 Task: Find connections with filter location Kalmthout with filter topic #likewith filter profile language German with filter current company Lifestyle International Pvt Ltd with filter school DAYANANDA SAGAR ACADEMY OF TECHNOLOGY AND MANAGEMENT, BANGALORE with filter industry Wholesale Recyclable Materials with filter service category Information Security with filter keywords title Hospital Volunteer
Action: Mouse moved to (609, 109)
Screenshot: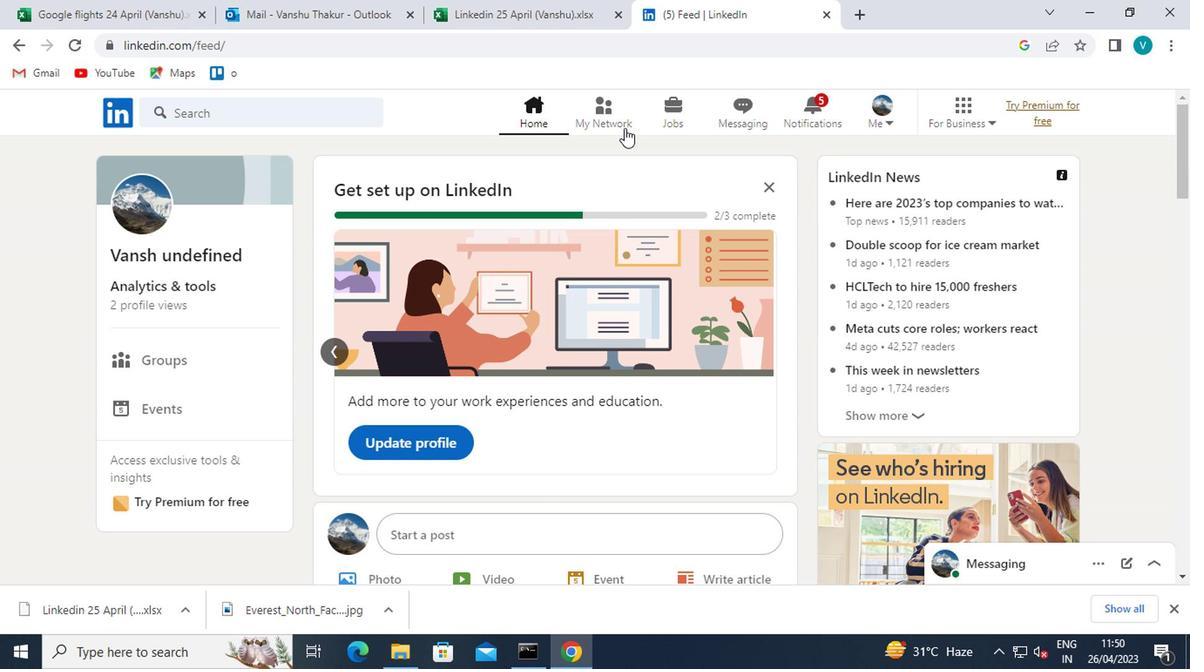 
Action: Mouse pressed left at (609, 109)
Screenshot: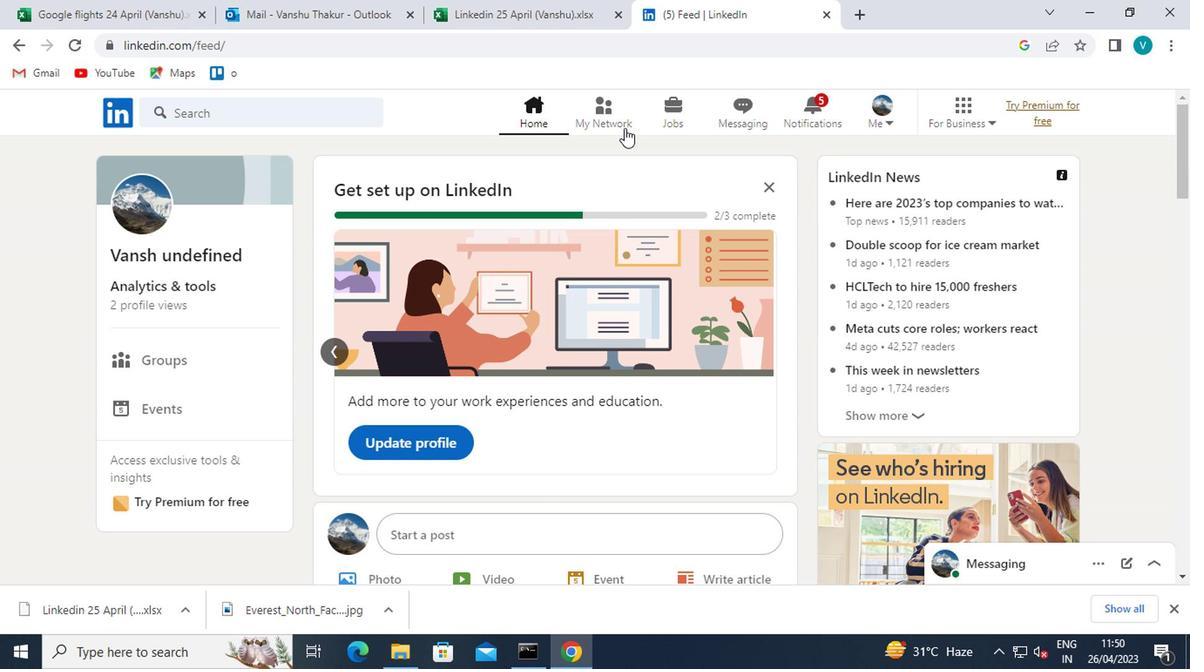 
Action: Mouse moved to (189, 202)
Screenshot: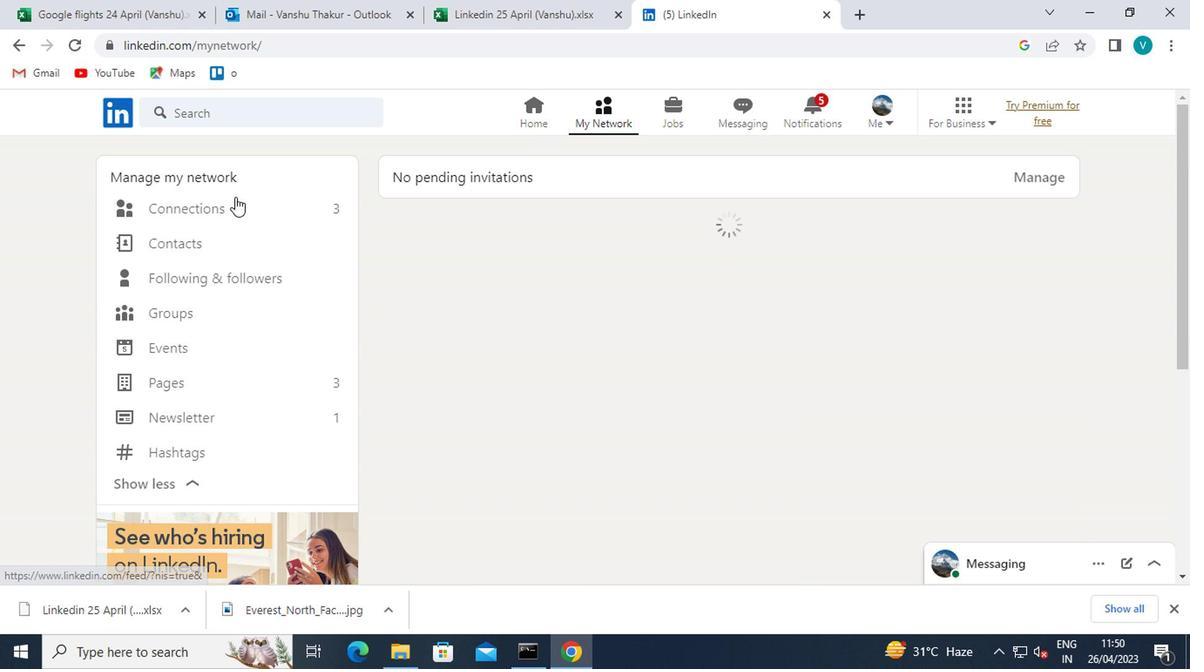 
Action: Mouse pressed left at (189, 202)
Screenshot: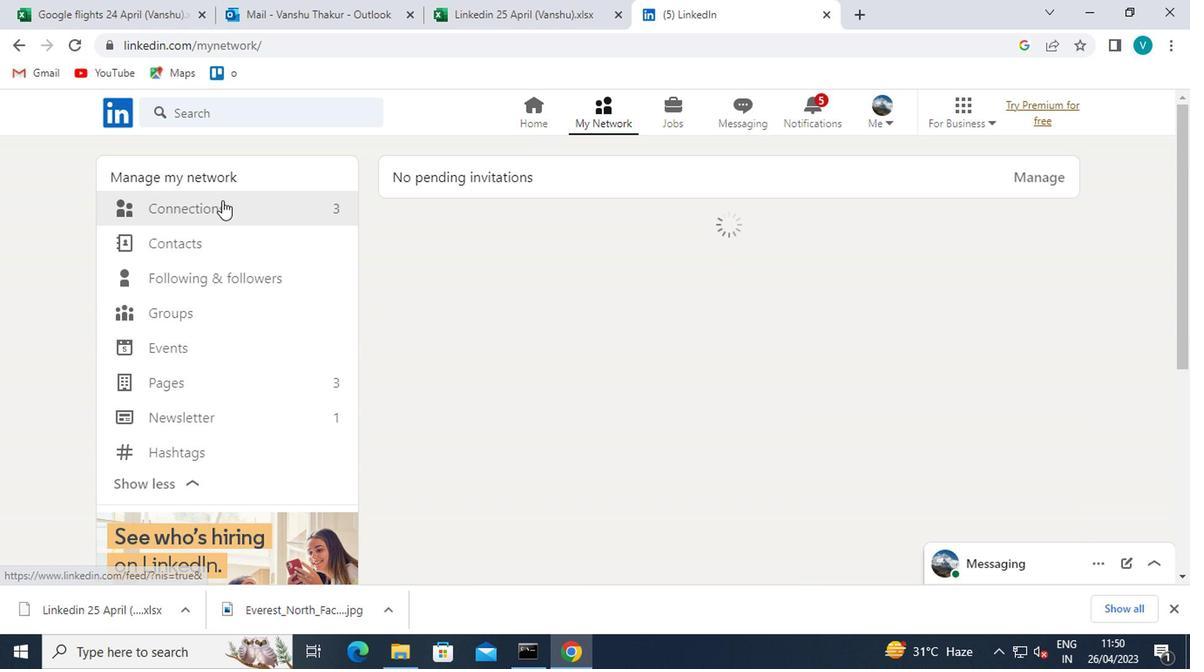 
Action: Mouse moved to (702, 200)
Screenshot: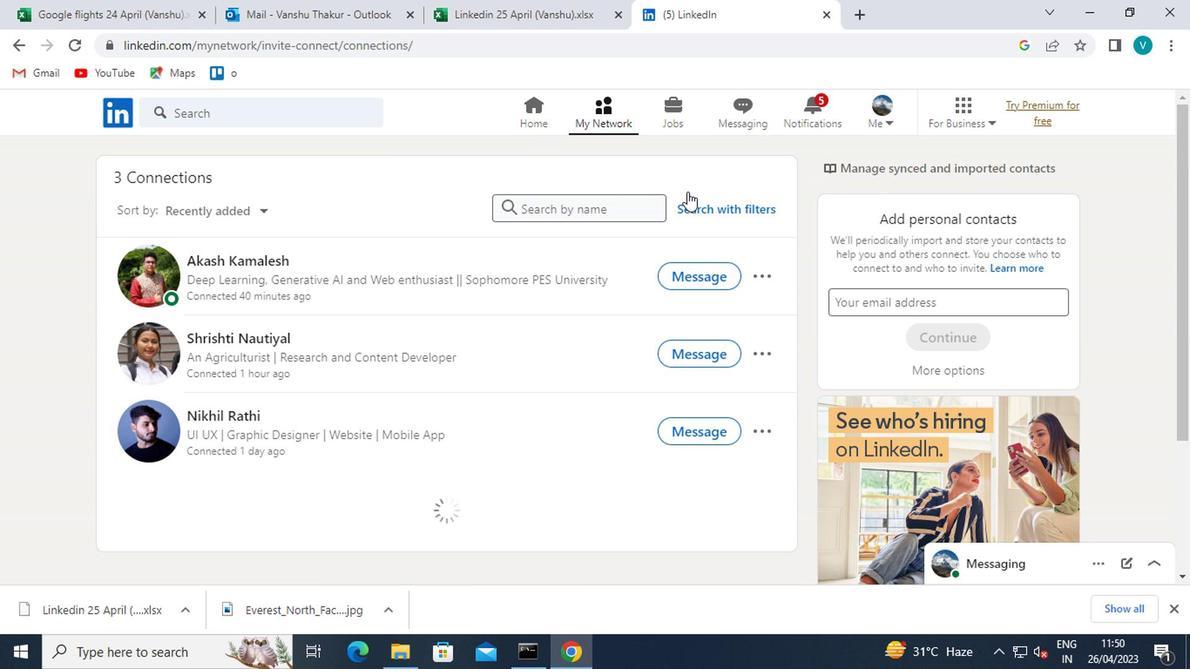 
Action: Mouse pressed left at (702, 200)
Screenshot: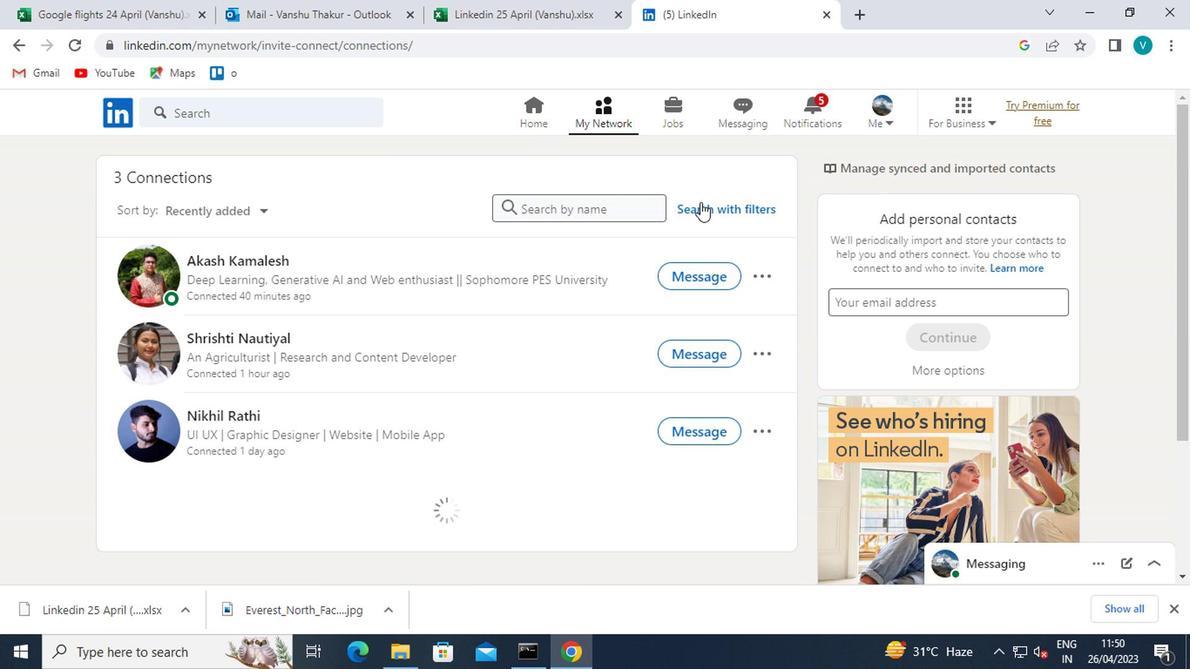 
Action: Mouse moved to (585, 158)
Screenshot: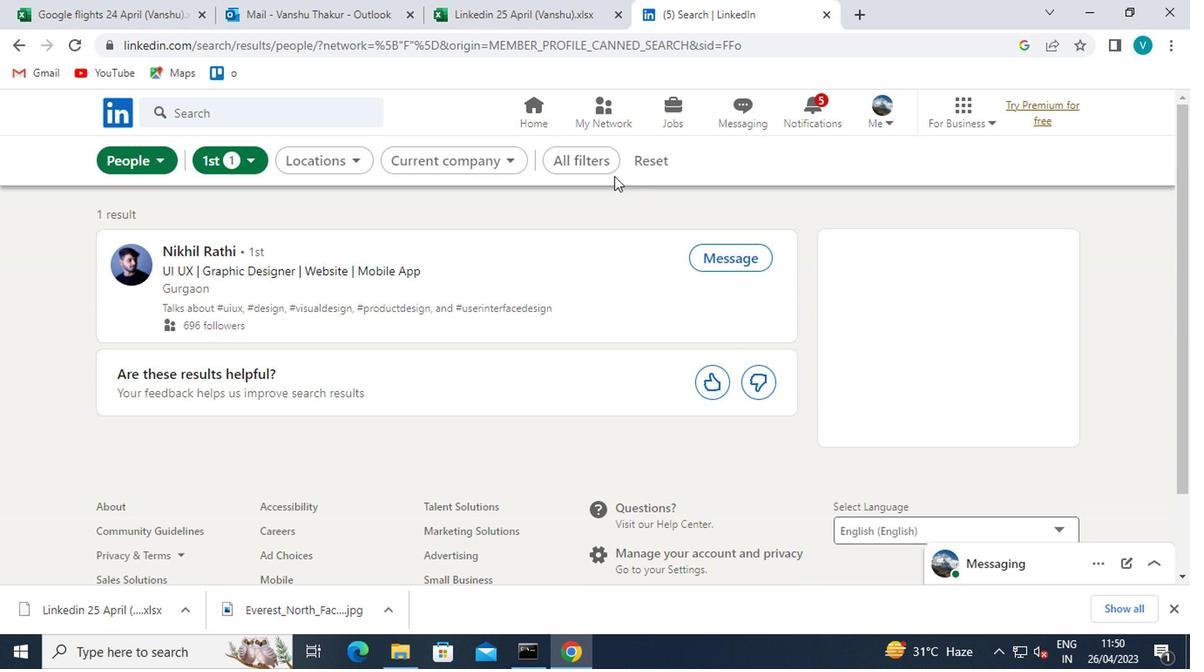 
Action: Mouse pressed left at (585, 158)
Screenshot: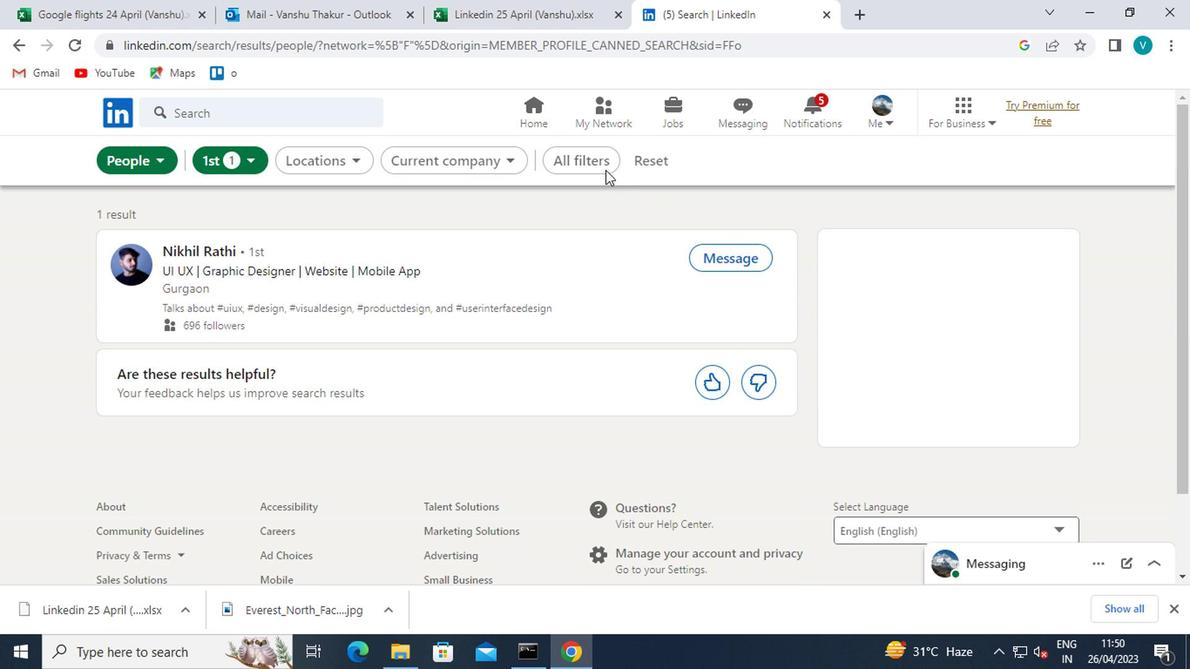 
Action: Mouse moved to (773, 245)
Screenshot: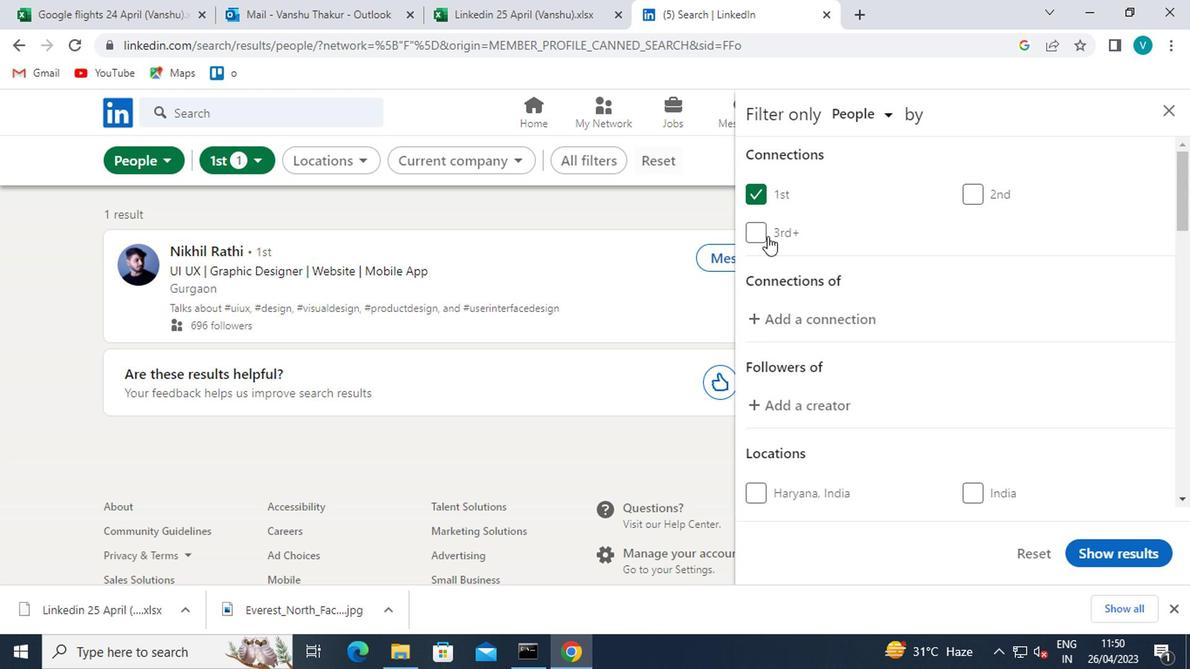 
Action: Mouse scrolled (773, 244) with delta (0, 0)
Screenshot: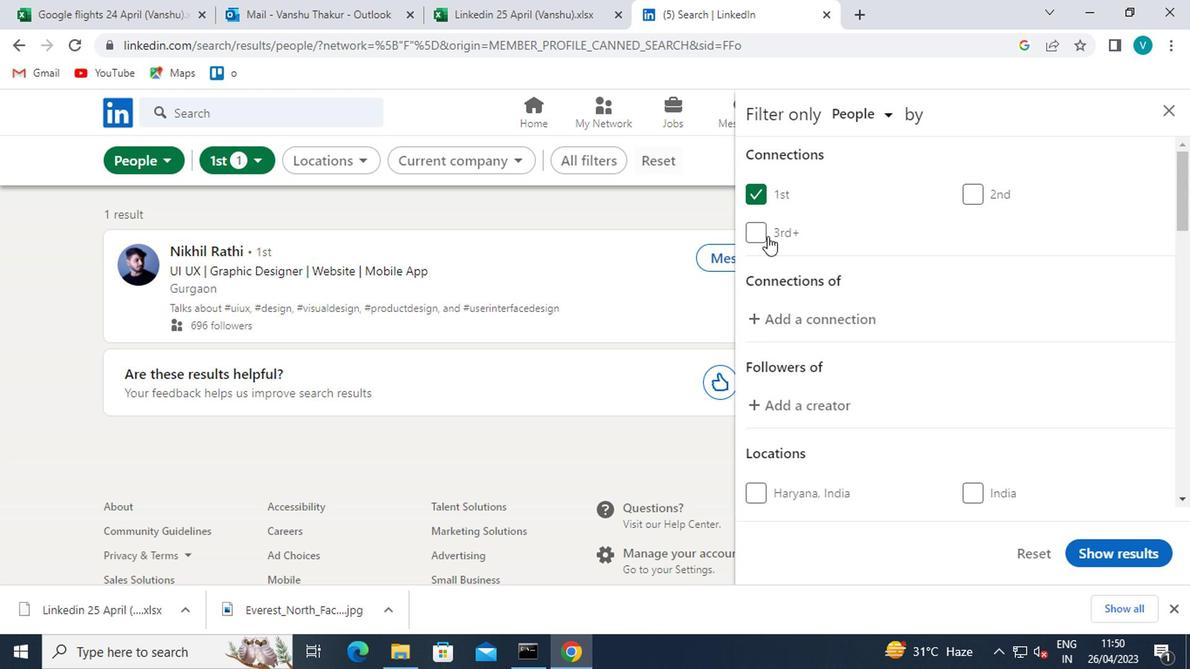 
Action: Mouse moved to (774, 247)
Screenshot: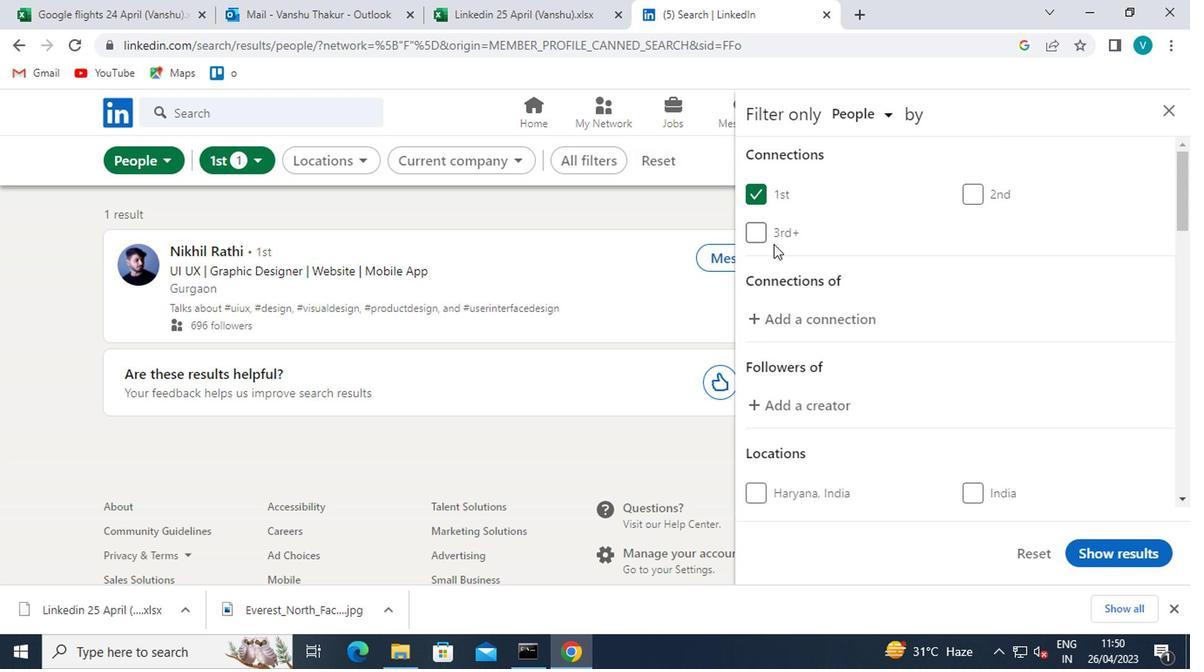 
Action: Mouse scrolled (774, 246) with delta (0, 0)
Screenshot: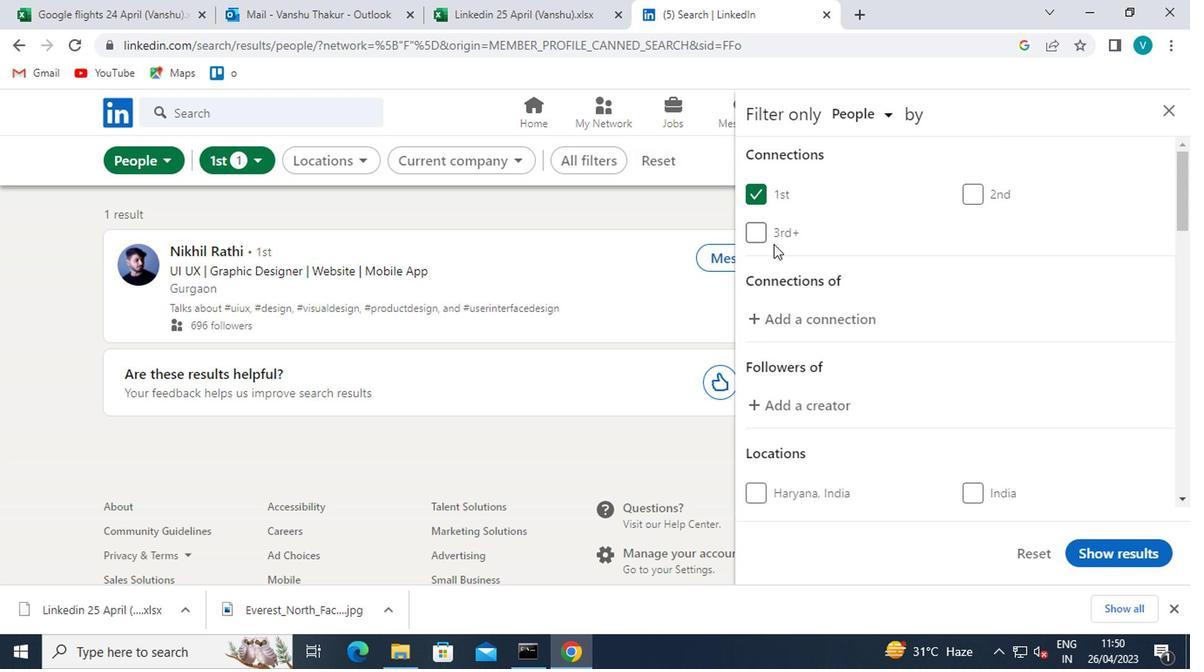 
Action: Mouse moved to (775, 247)
Screenshot: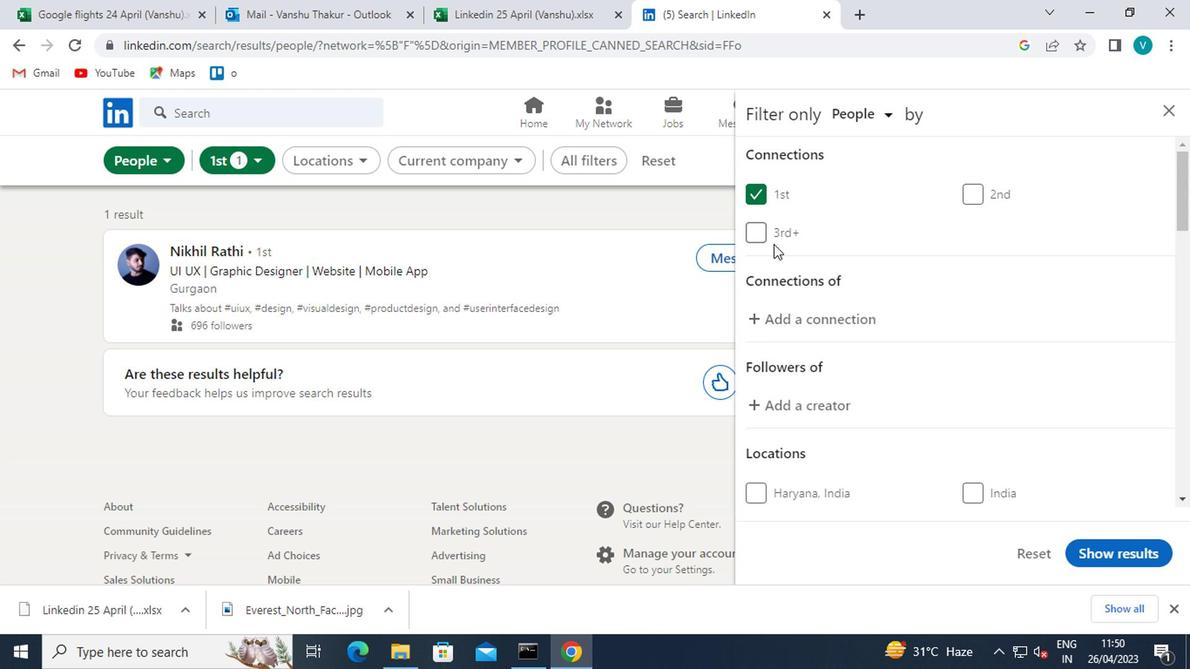 
Action: Mouse scrolled (775, 246) with delta (0, 0)
Screenshot: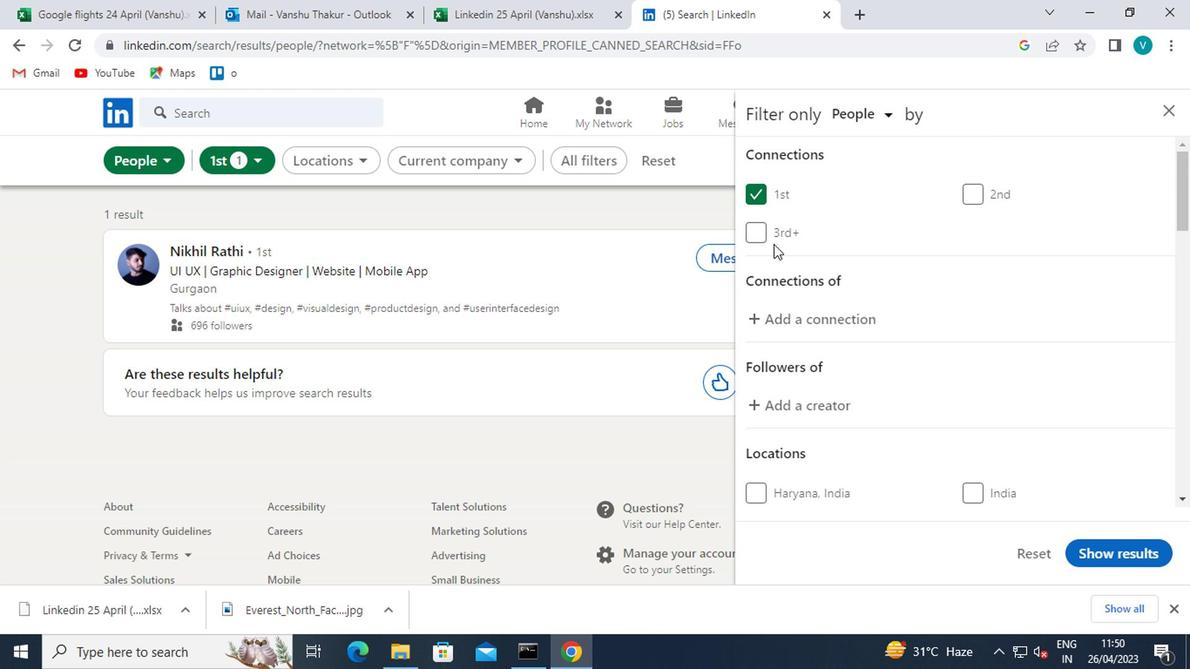 
Action: Mouse moved to (808, 305)
Screenshot: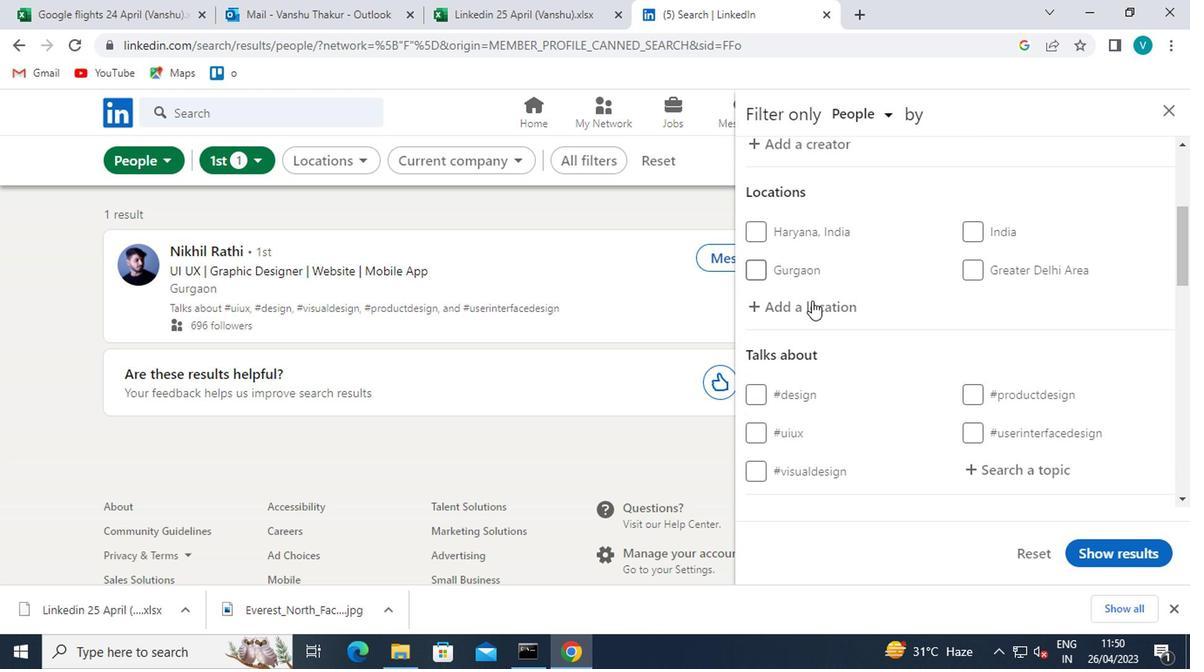 
Action: Mouse pressed left at (808, 305)
Screenshot: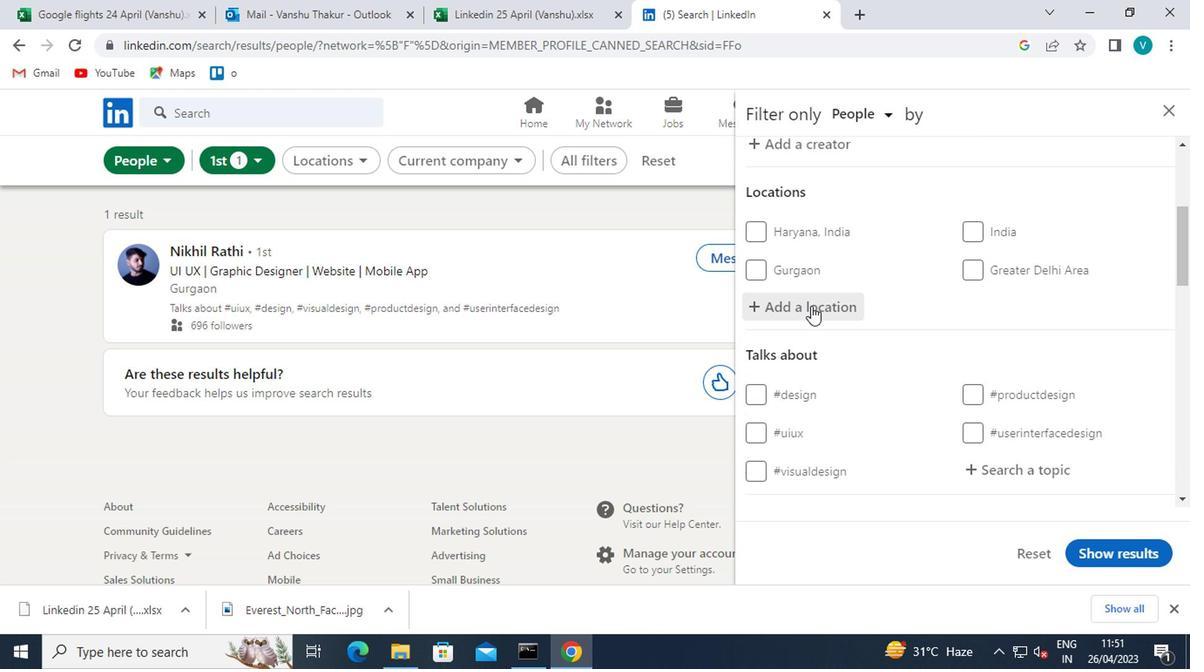 
Action: Key pressed <Key.shift>KALMTHOUT
Screenshot: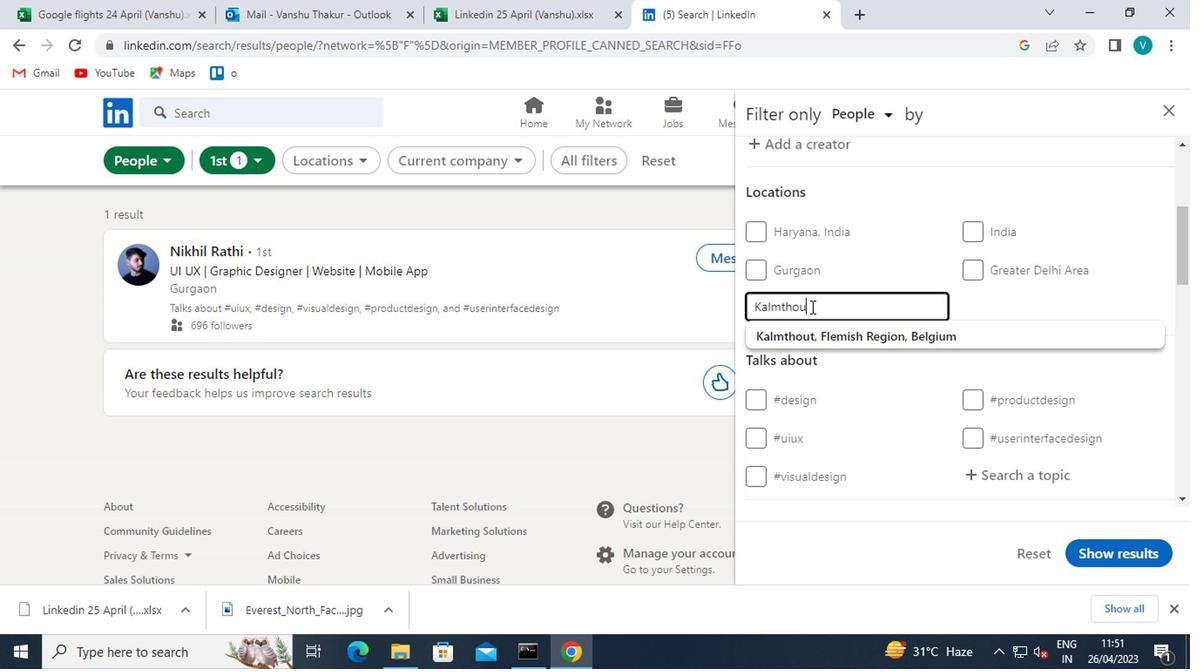 
Action: Mouse moved to (818, 329)
Screenshot: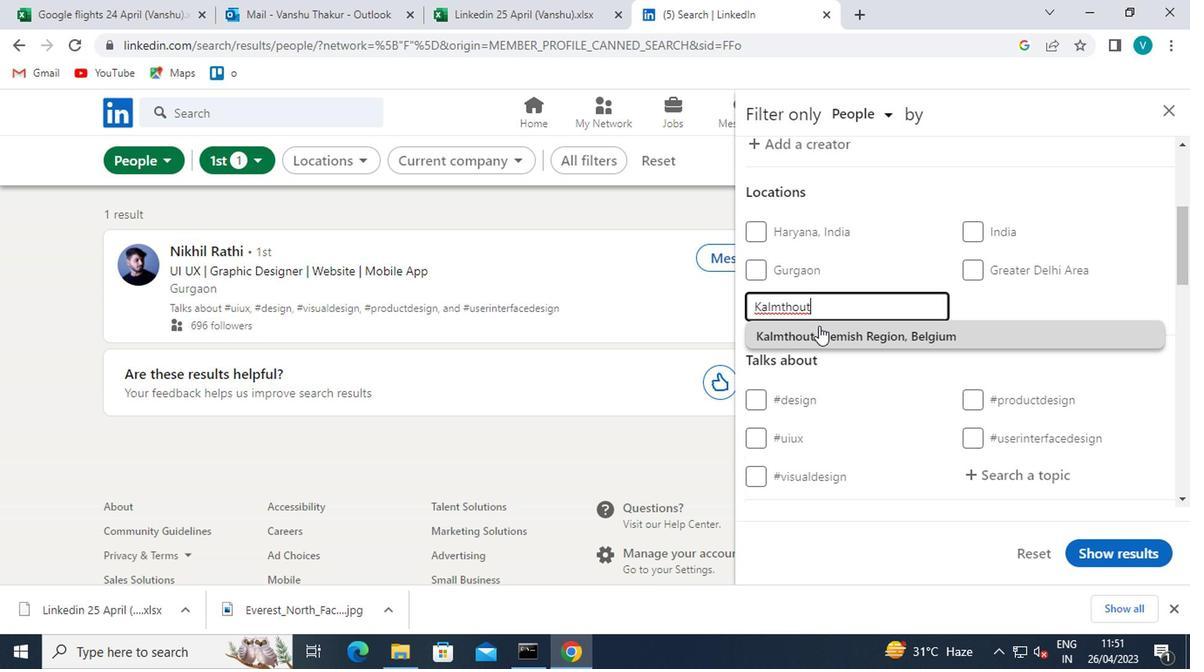 
Action: Mouse pressed left at (818, 329)
Screenshot: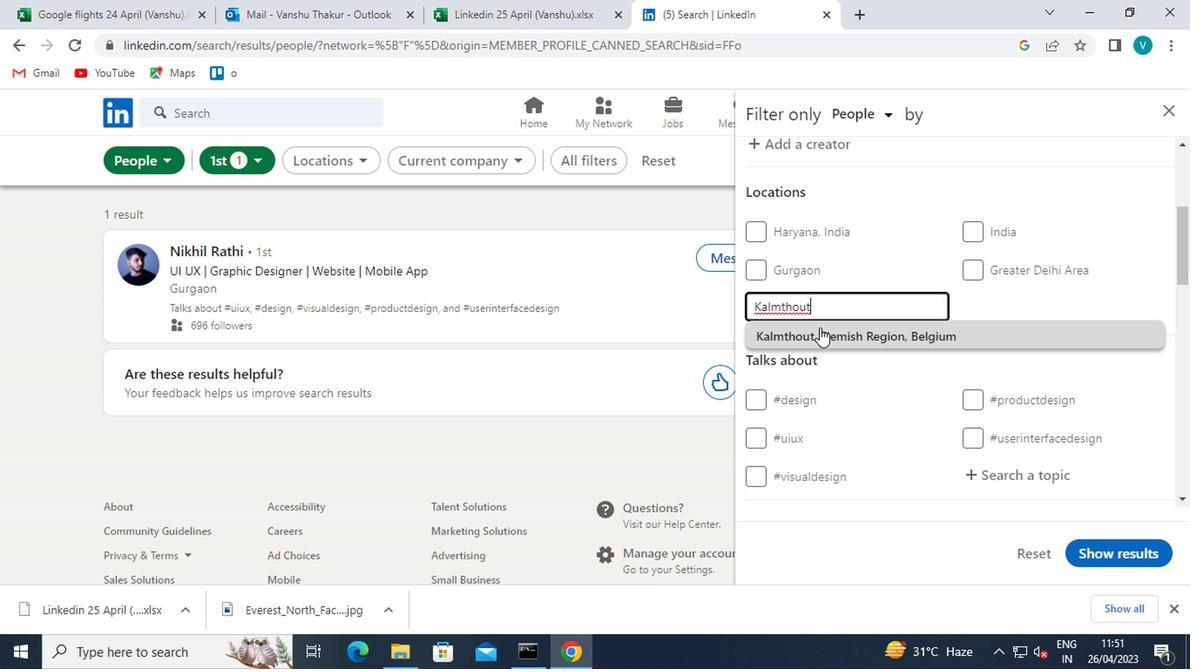 
Action: Mouse moved to (870, 347)
Screenshot: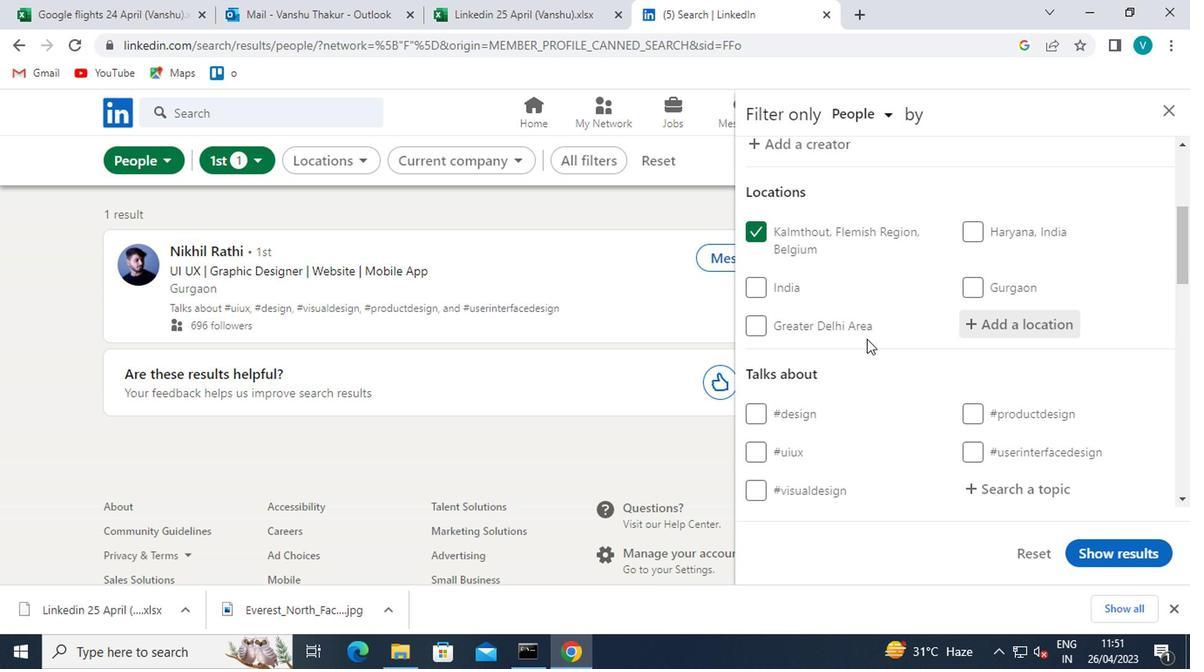 
Action: Mouse scrolled (870, 346) with delta (0, -1)
Screenshot: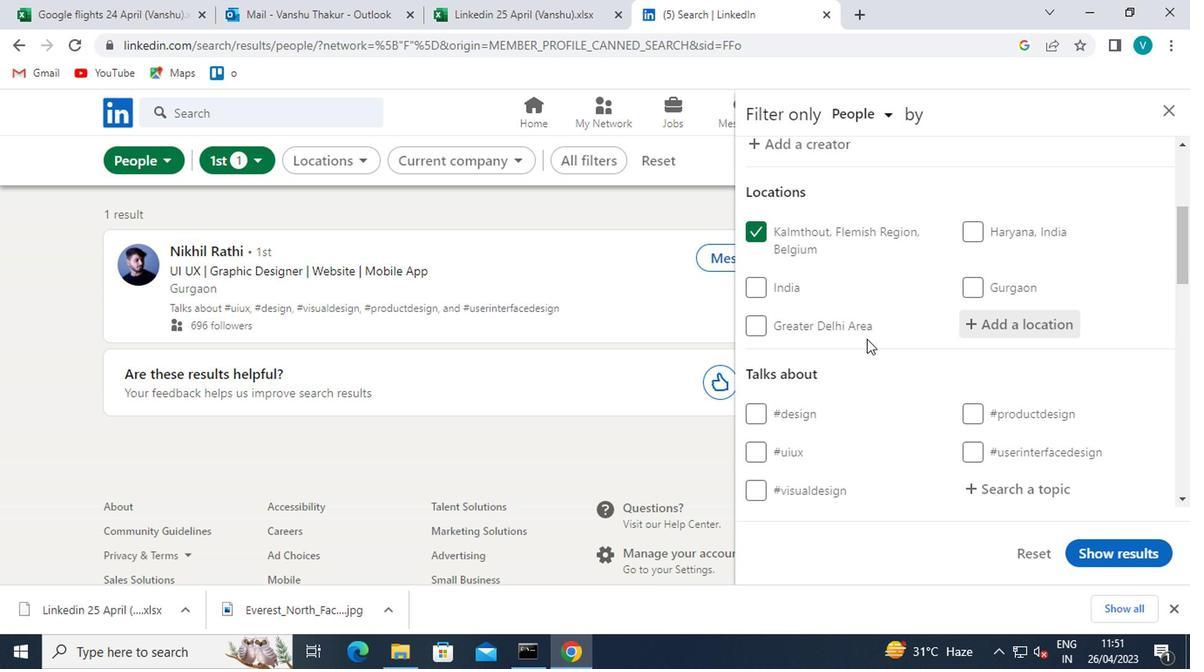 
Action: Mouse moved to (976, 392)
Screenshot: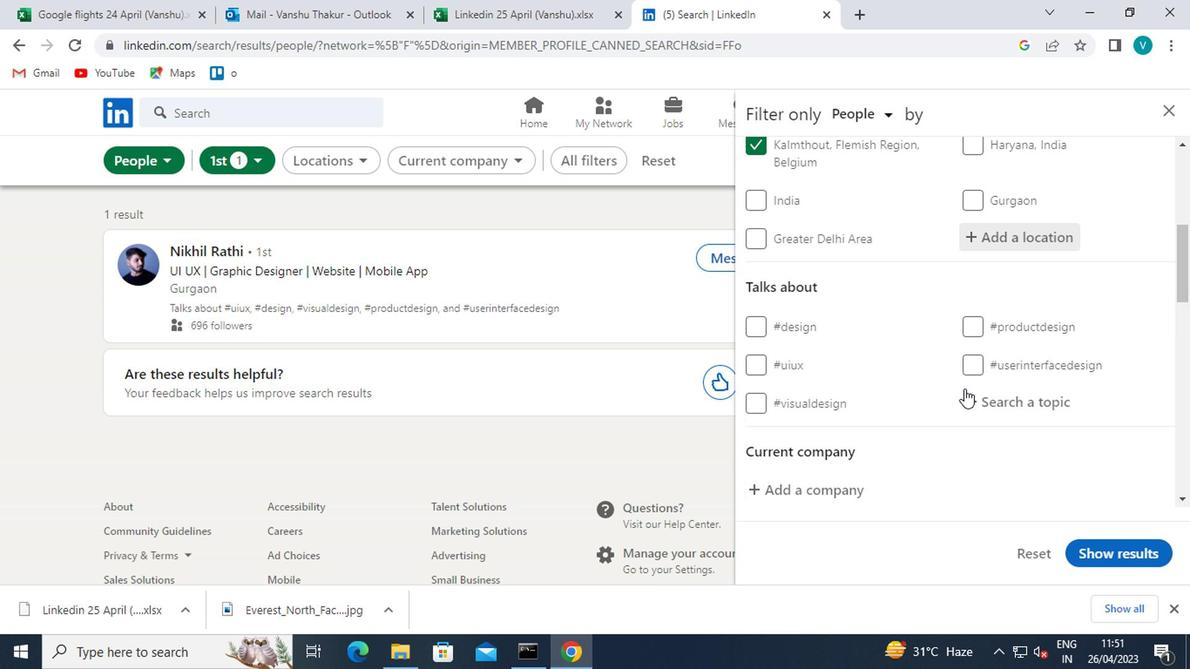 
Action: Mouse pressed left at (976, 392)
Screenshot: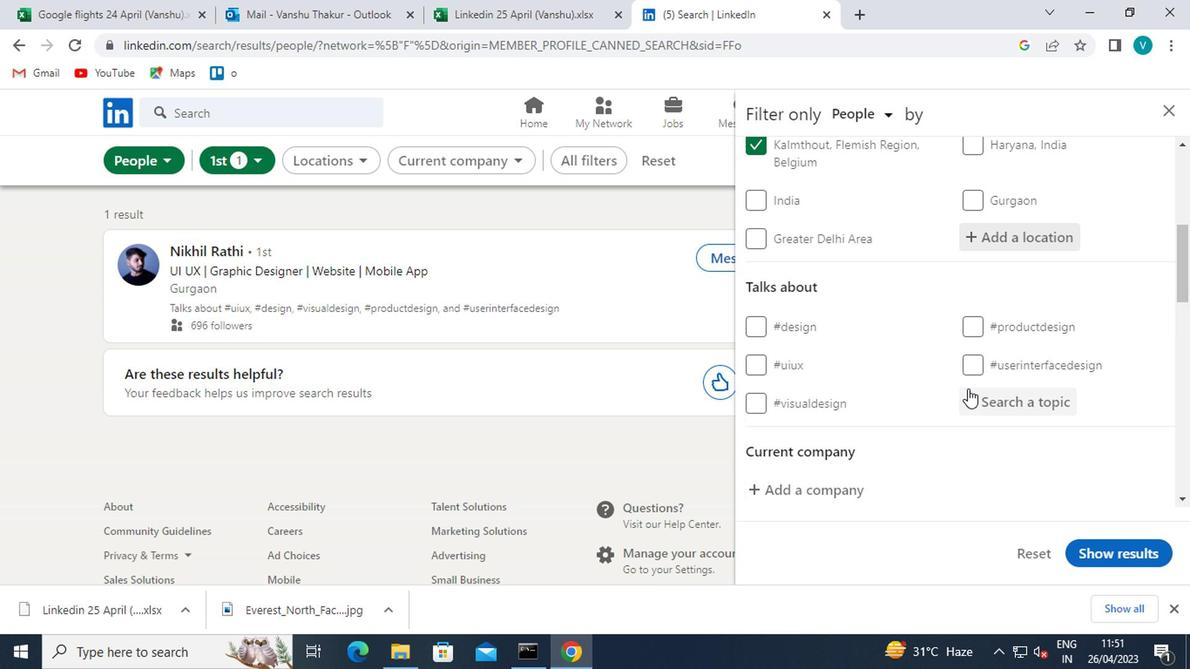 
Action: Mouse moved to (901, 340)
Screenshot: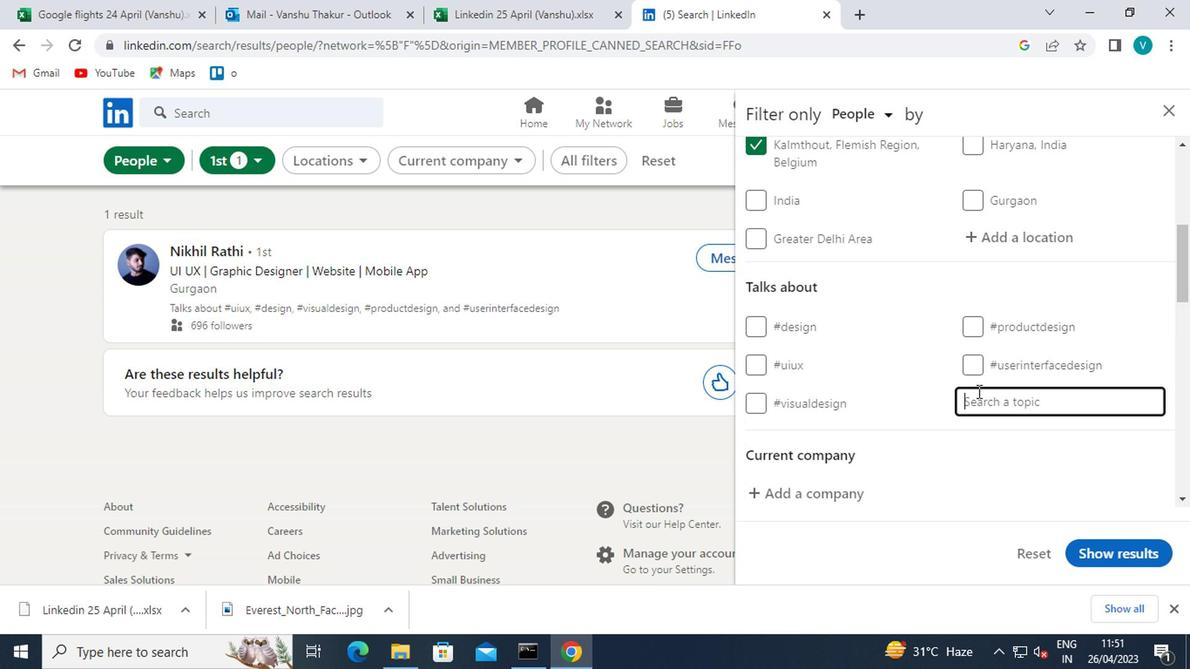 
Action: Key pressed <Key.shift>#LIKE
Screenshot: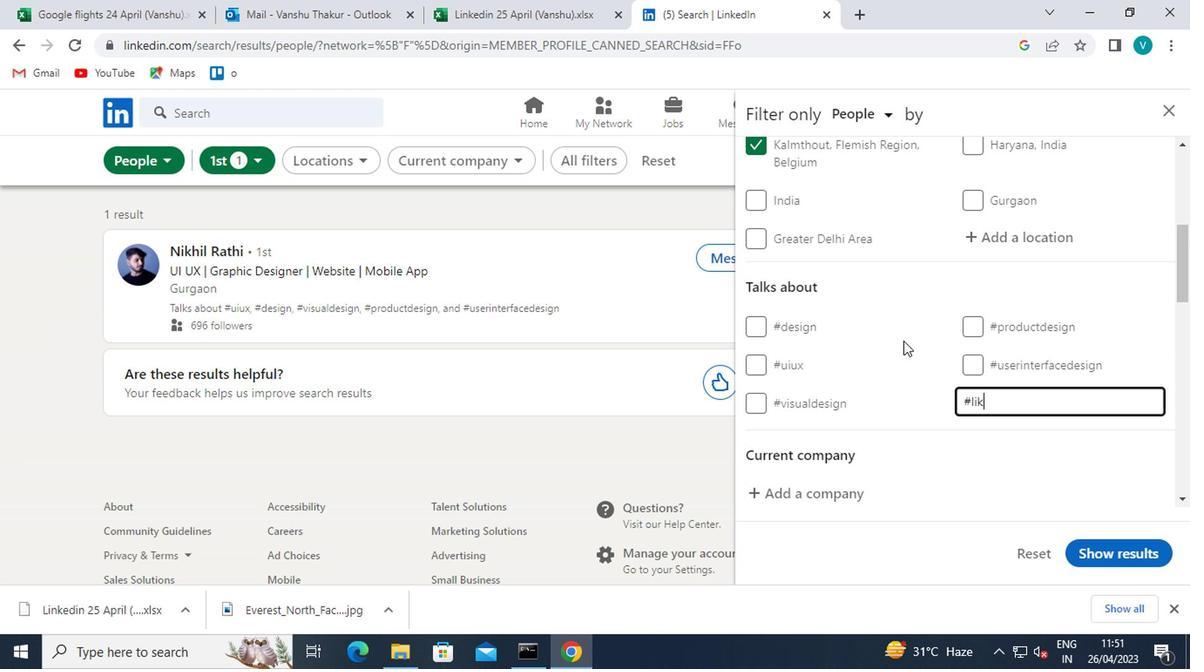 
Action: Mouse moved to (961, 452)
Screenshot: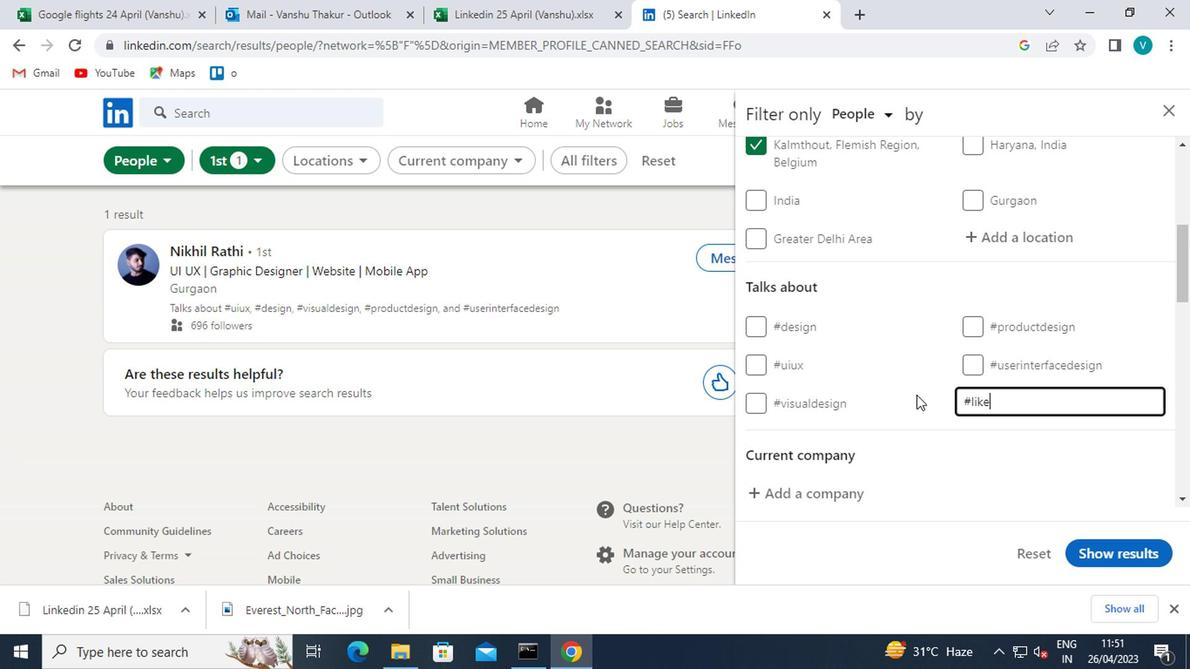 
Action: Mouse pressed left at (961, 452)
Screenshot: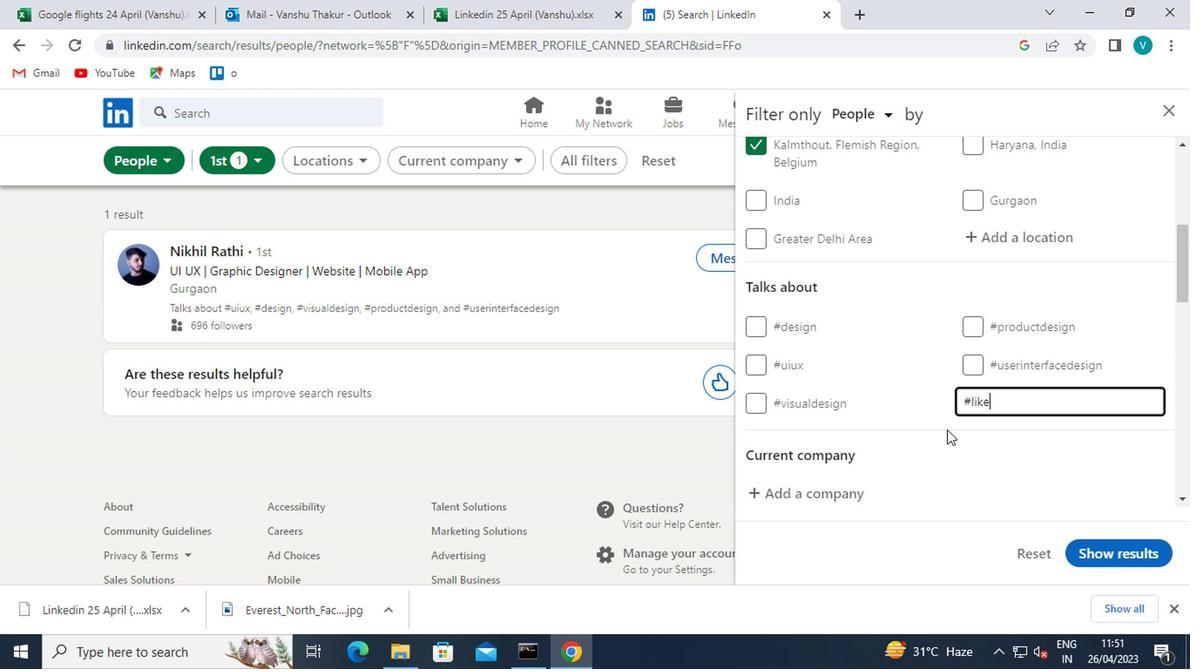
Action: Mouse scrolled (961, 451) with delta (0, -1)
Screenshot: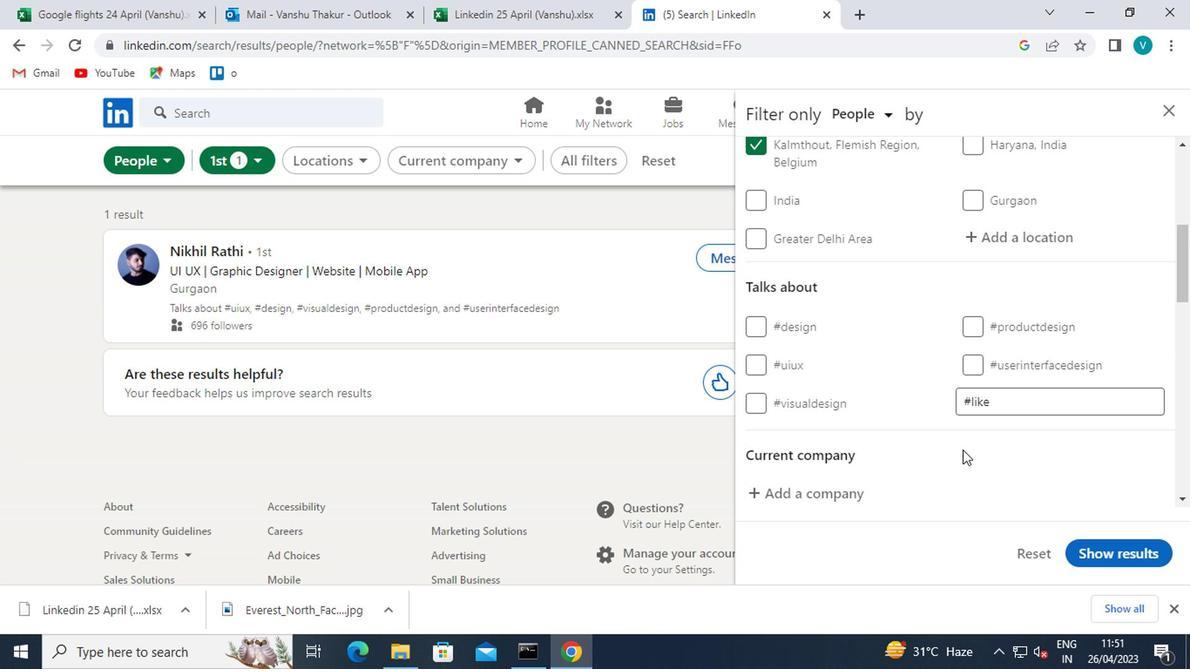 
Action: Mouse scrolled (961, 451) with delta (0, -1)
Screenshot: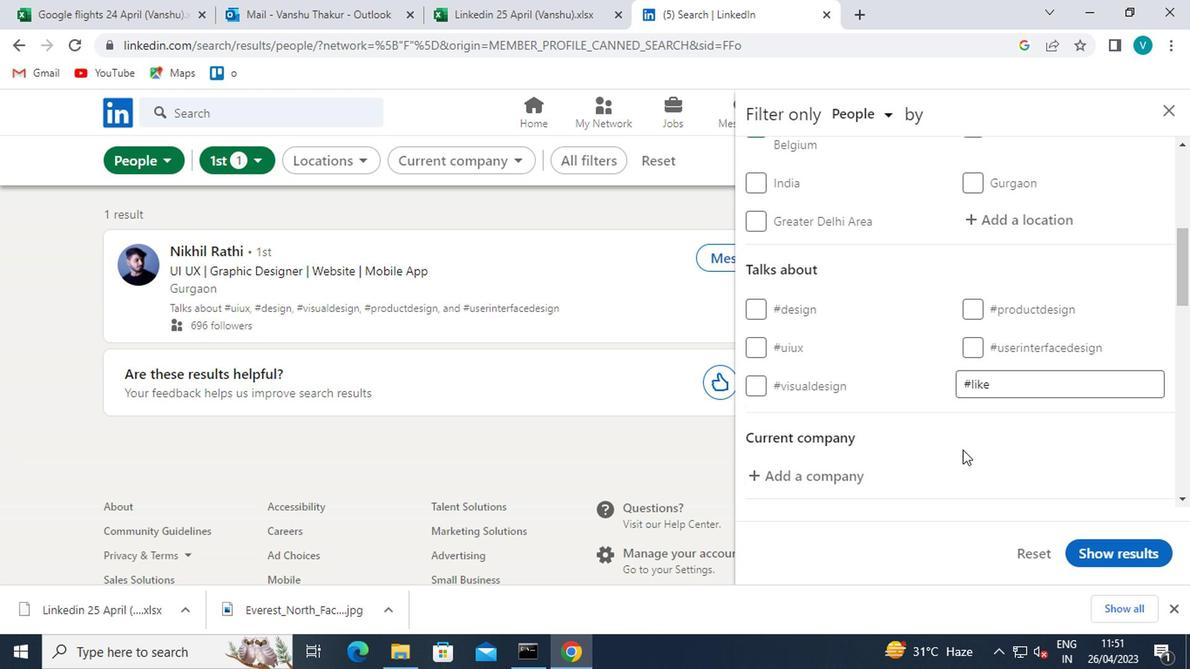 
Action: Mouse moved to (834, 317)
Screenshot: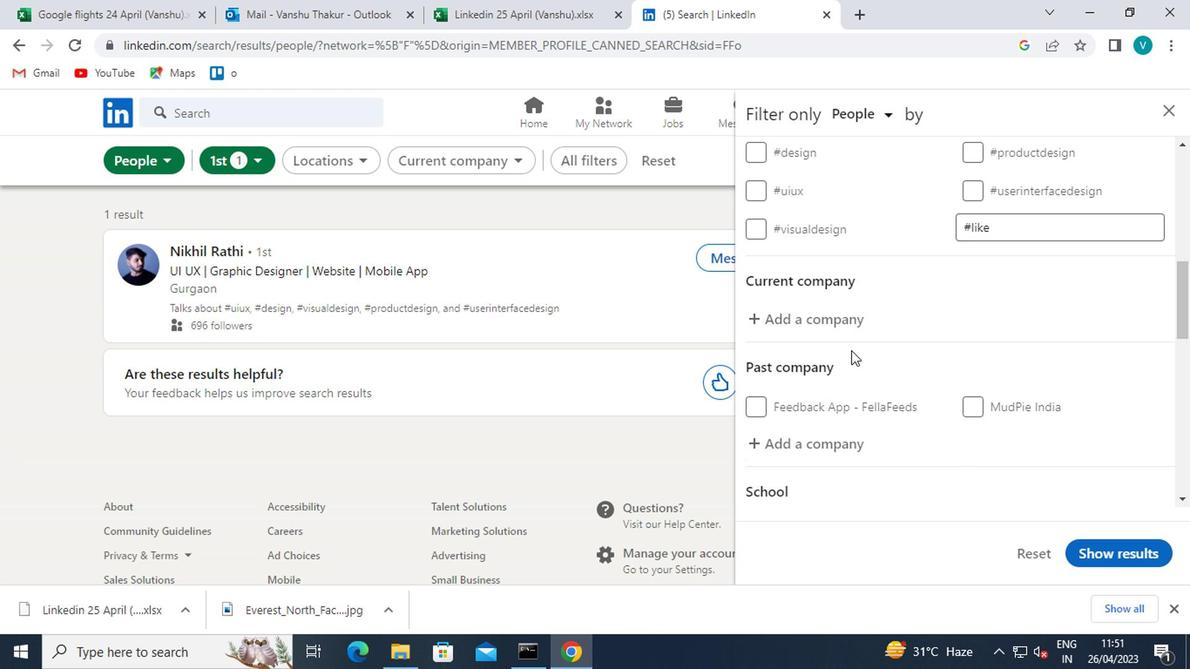 
Action: Mouse pressed left at (834, 317)
Screenshot: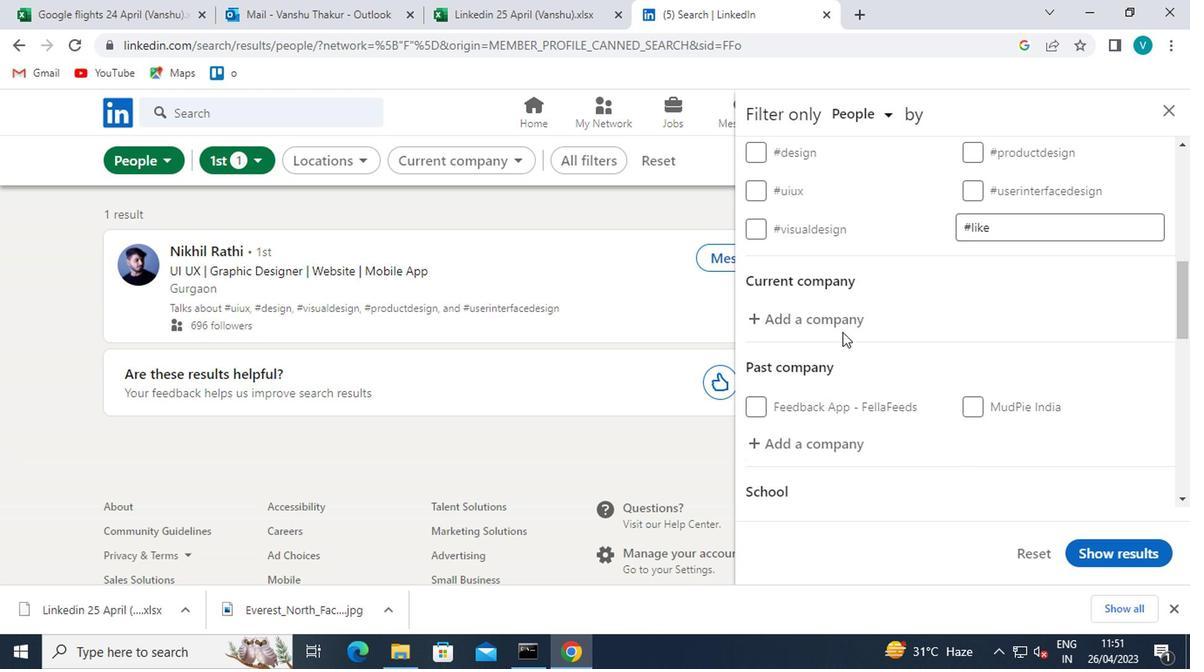 
Action: Key pressed <Key.shift>LIFESTYLE
Screenshot: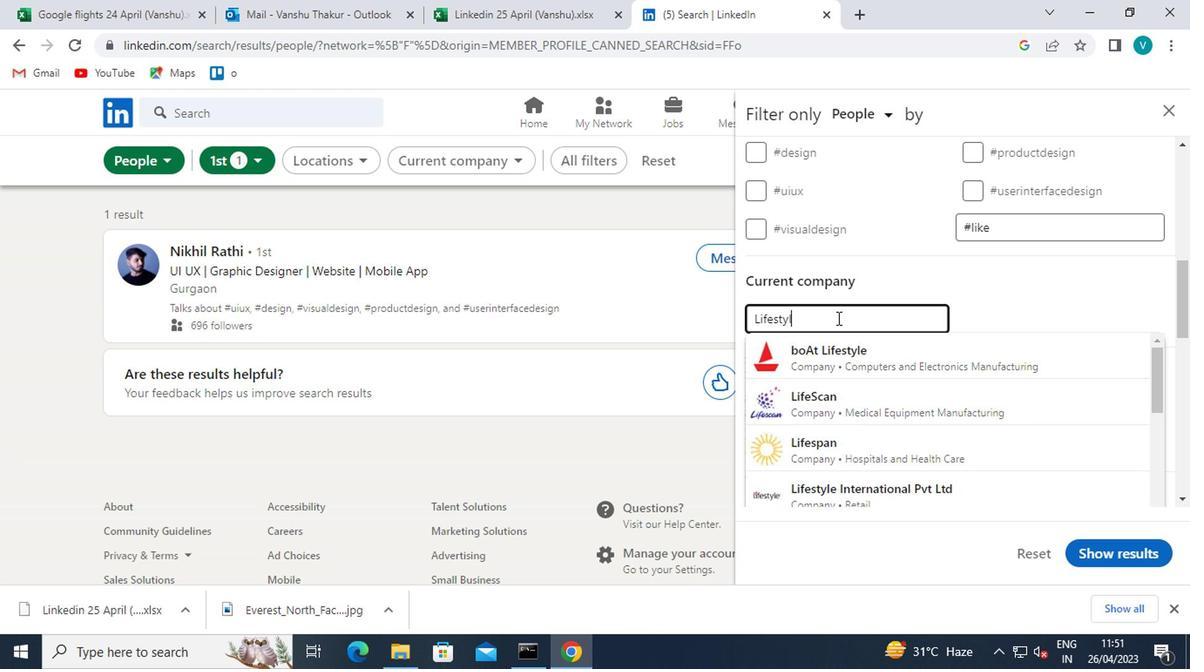 
Action: Mouse moved to (868, 394)
Screenshot: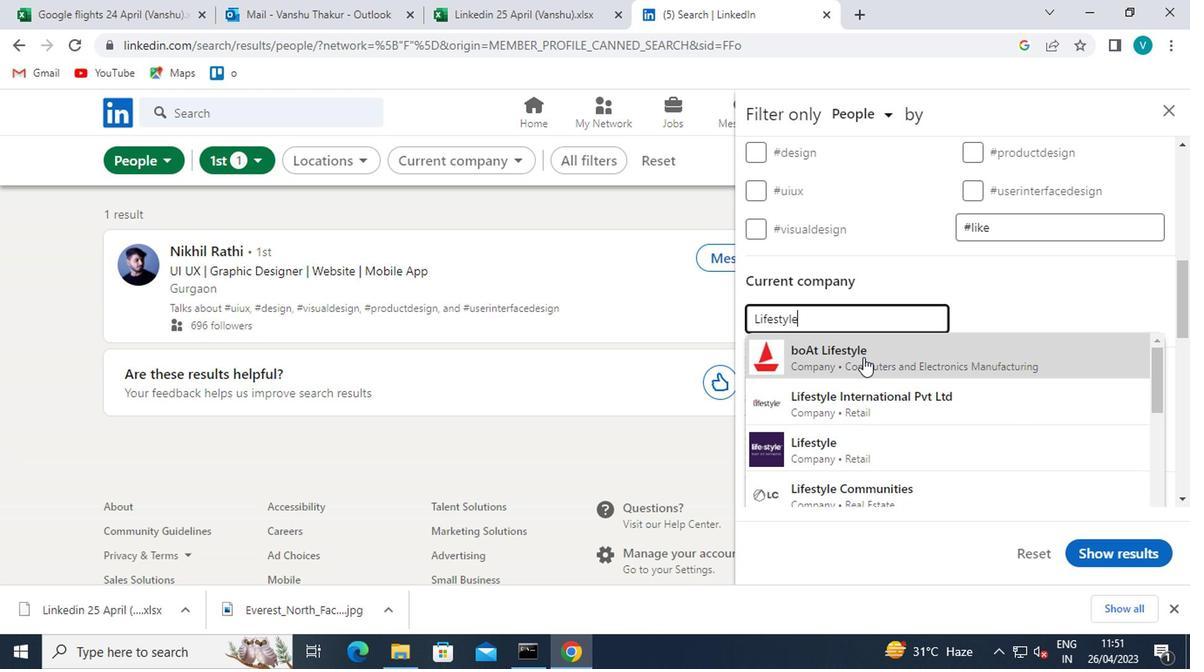 
Action: Mouse pressed left at (868, 394)
Screenshot: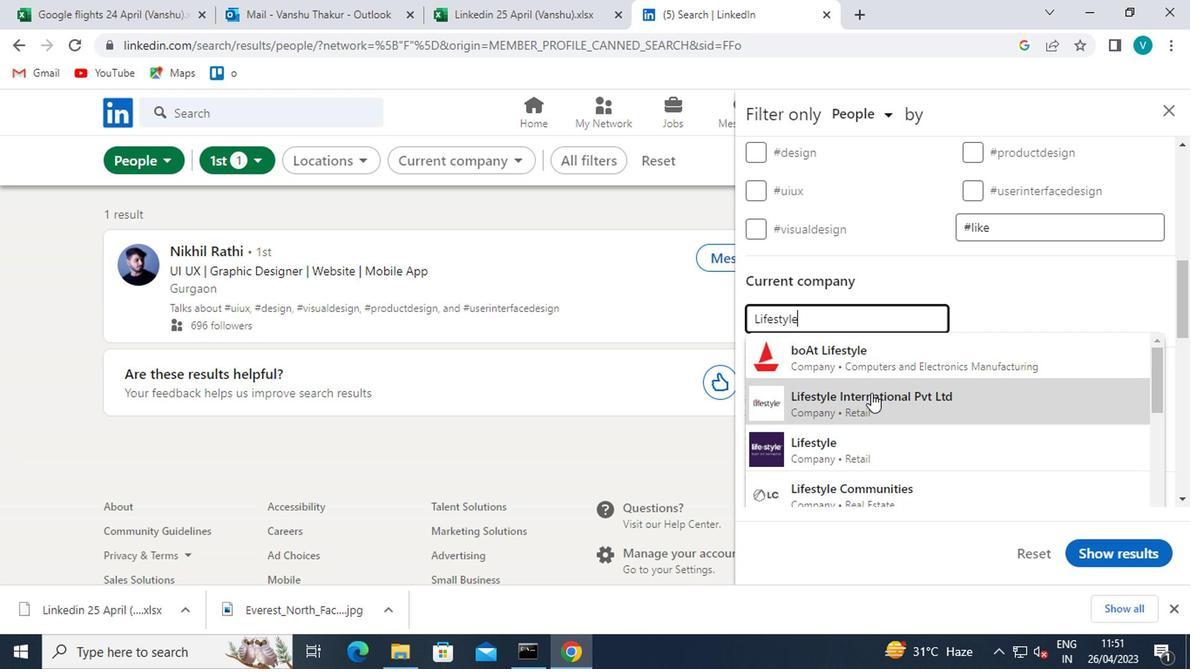 
Action: Mouse scrolled (868, 392) with delta (0, -1)
Screenshot: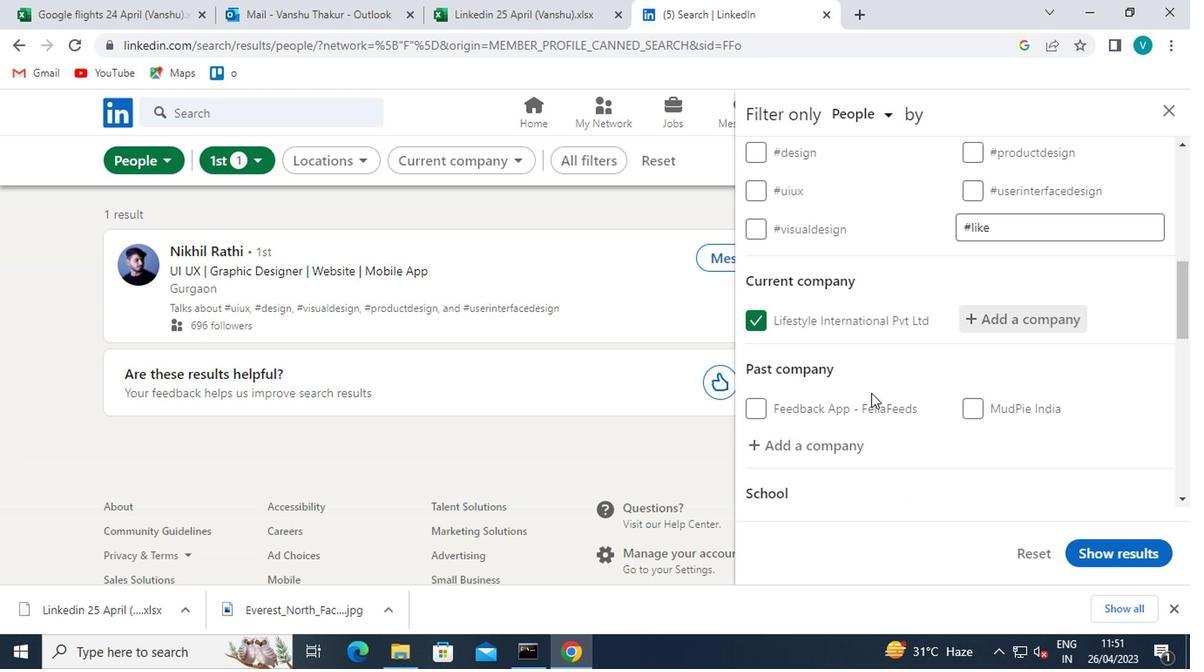 
Action: Mouse scrolled (868, 392) with delta (0, -1)
Screenshot: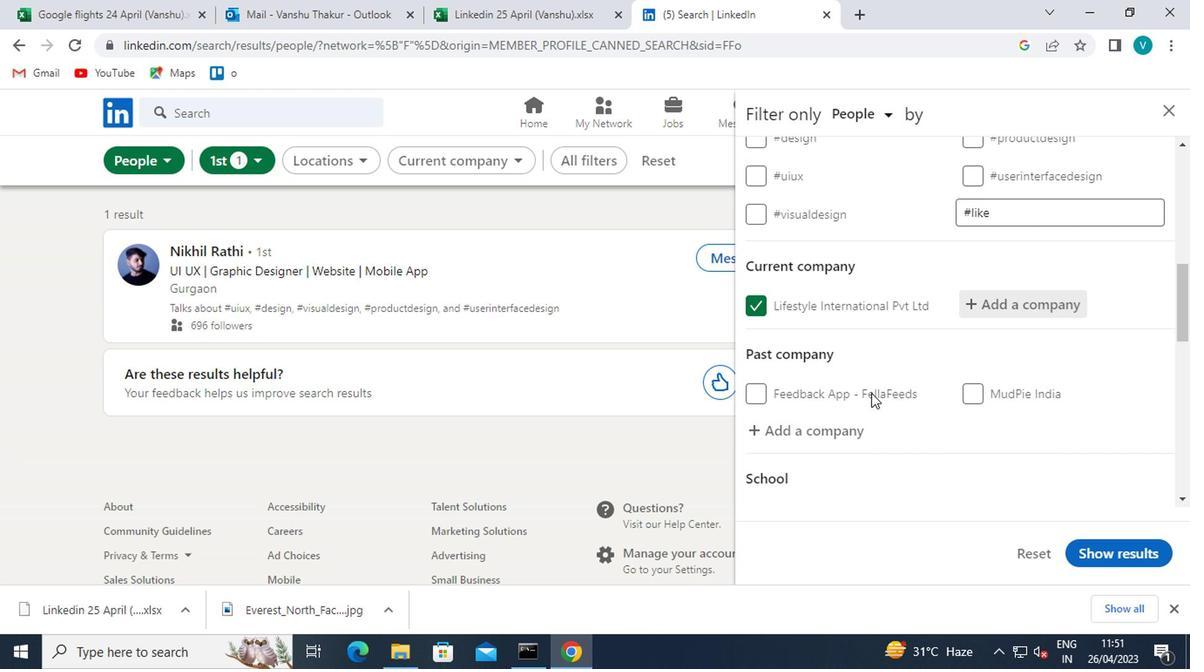 
Action: Mouse moved to (810, 420)
Screenshot: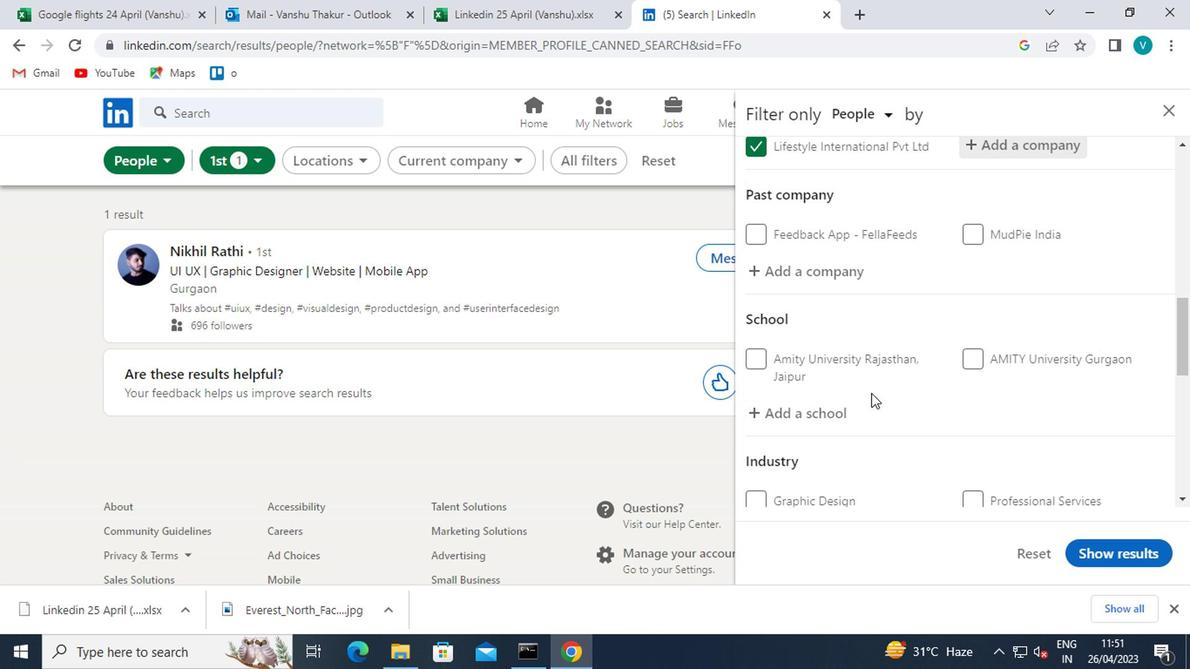 
Action: Mouse pressed left at (810, 420)
Screenshot: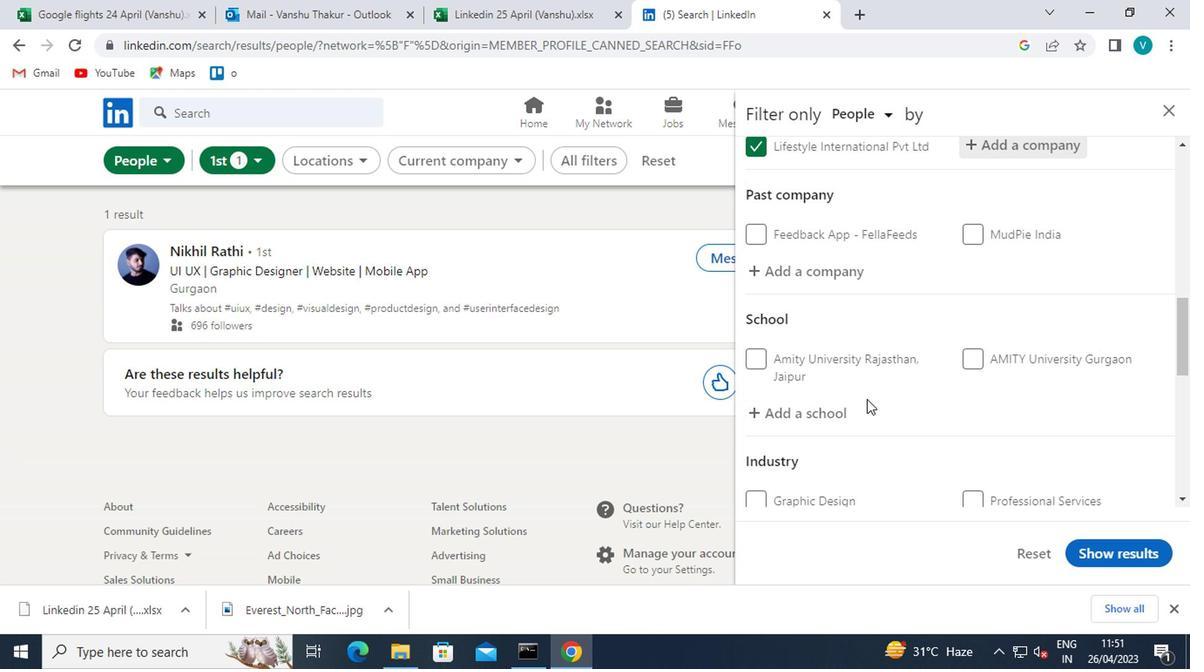 
Action: Key pressed <Key.shift>DAYANANDA<Key.space>SAGAR<Key.space>ACADEMY<Key.space>OF<Key.space>
Screenshot: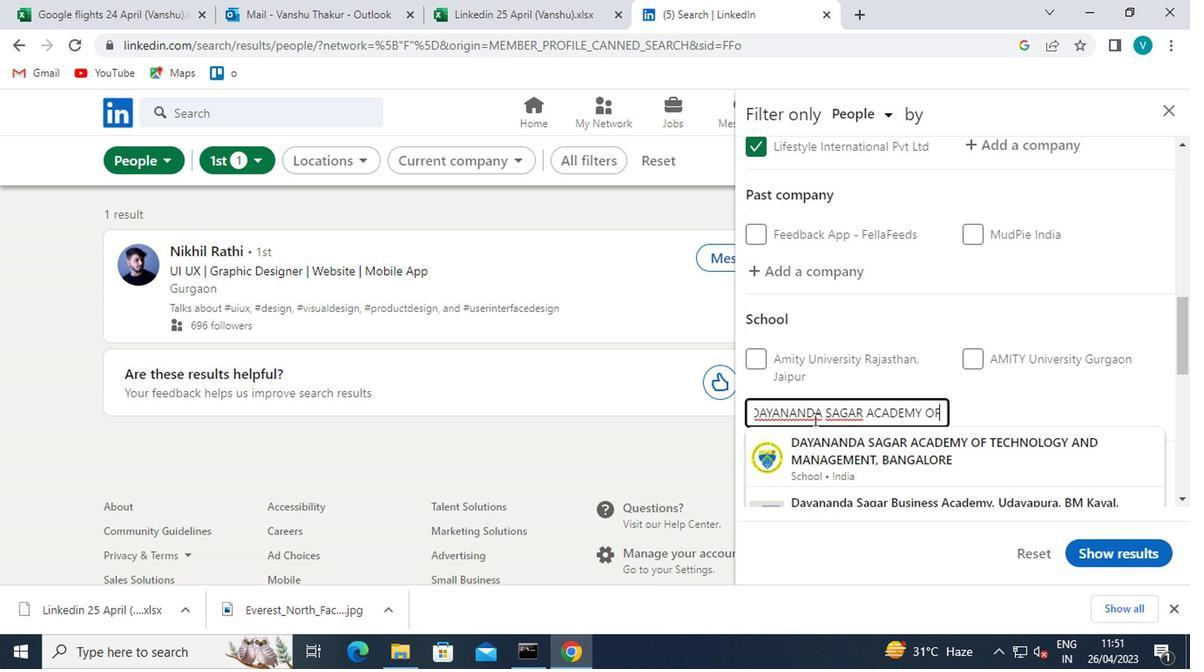 
Action: Mouse moved to (906, 463)
Screenshot: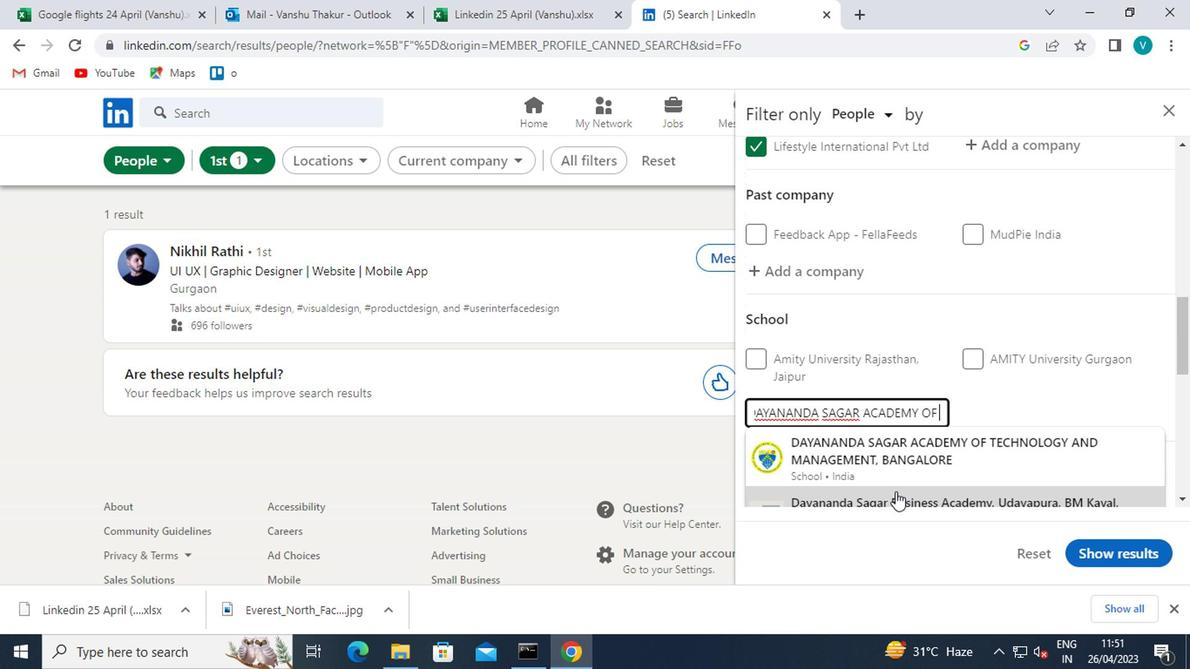 
Action: Mouse pressed left at (906, 463)
Screenshot: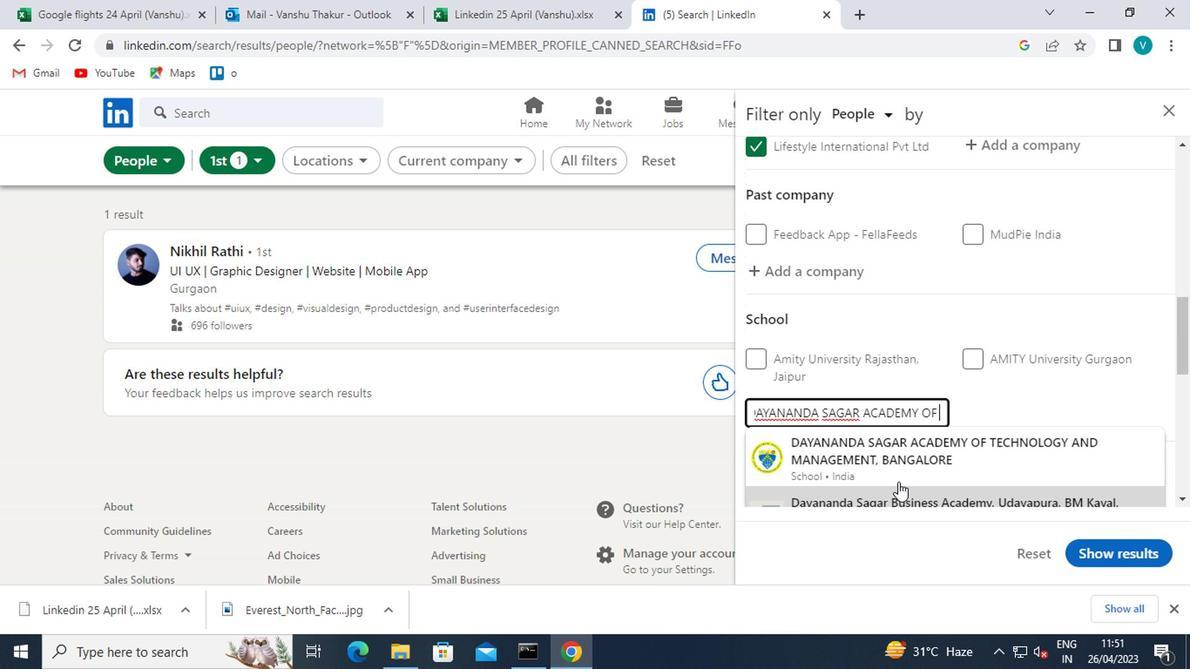
Action: Mouse scrolled (906, 462) with delta (0, 0)
Screenshot: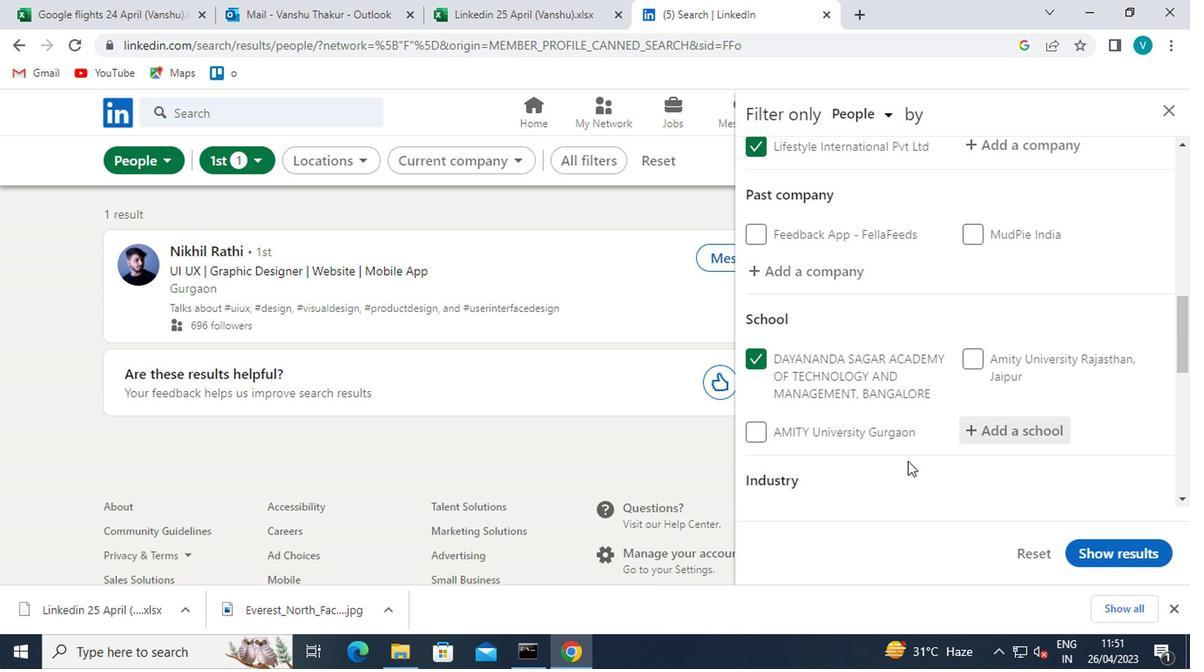 
Action: Mouse scrolled (906, 462) with delta (0, 0)
Screenshot: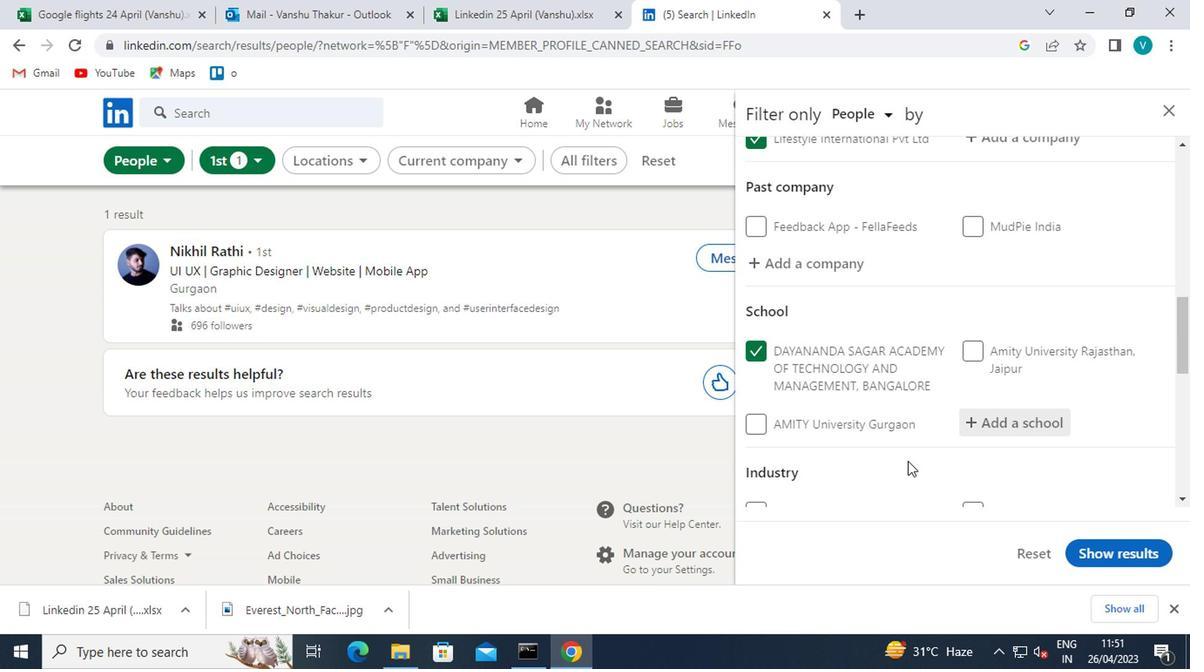 
Action: Mouse scrolled (906, 462) with delta (0, 0)
Screenshot: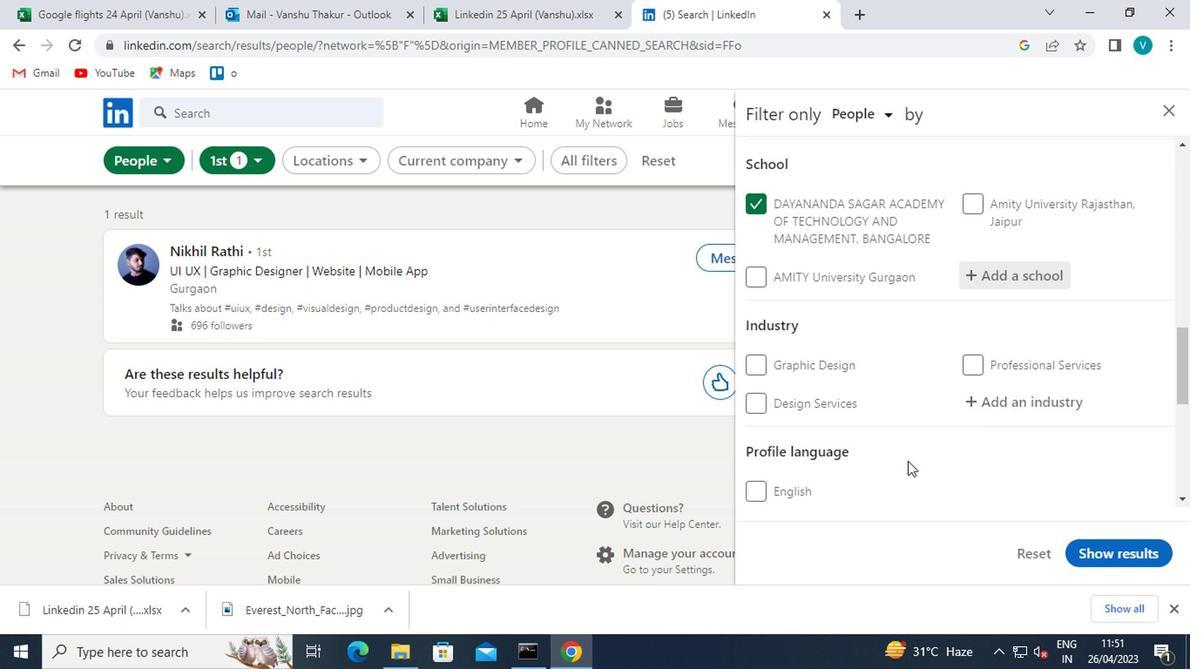 
Action: Mouse moved to (1010, 298)
Screenshot: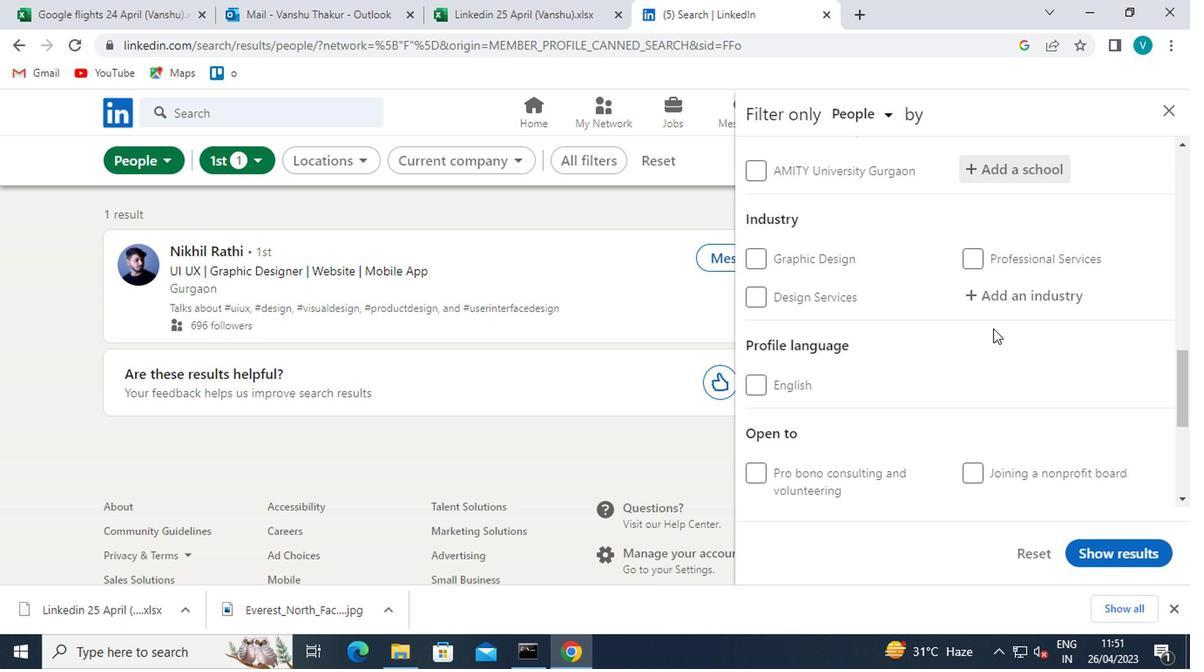 
Action: Mouse pressed left at (1010, 298)
Screenshot: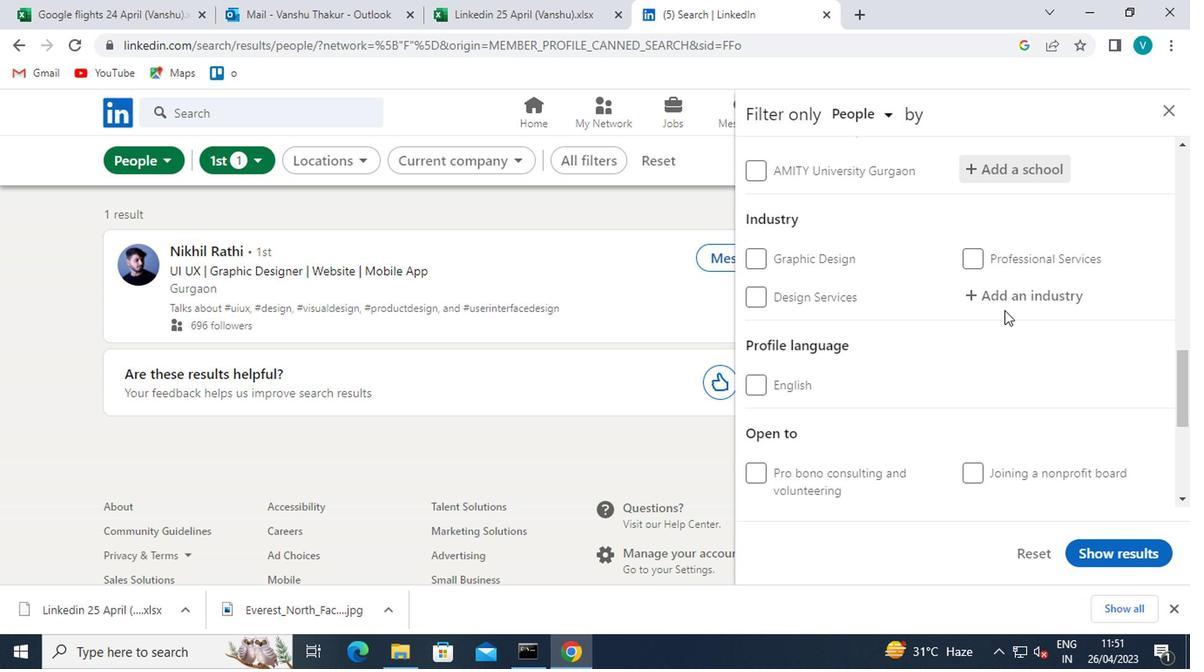 
Action: Key pressed <Key.shift>WHOLW<Key.backspace>ESALE<Key.space>
Screenshot: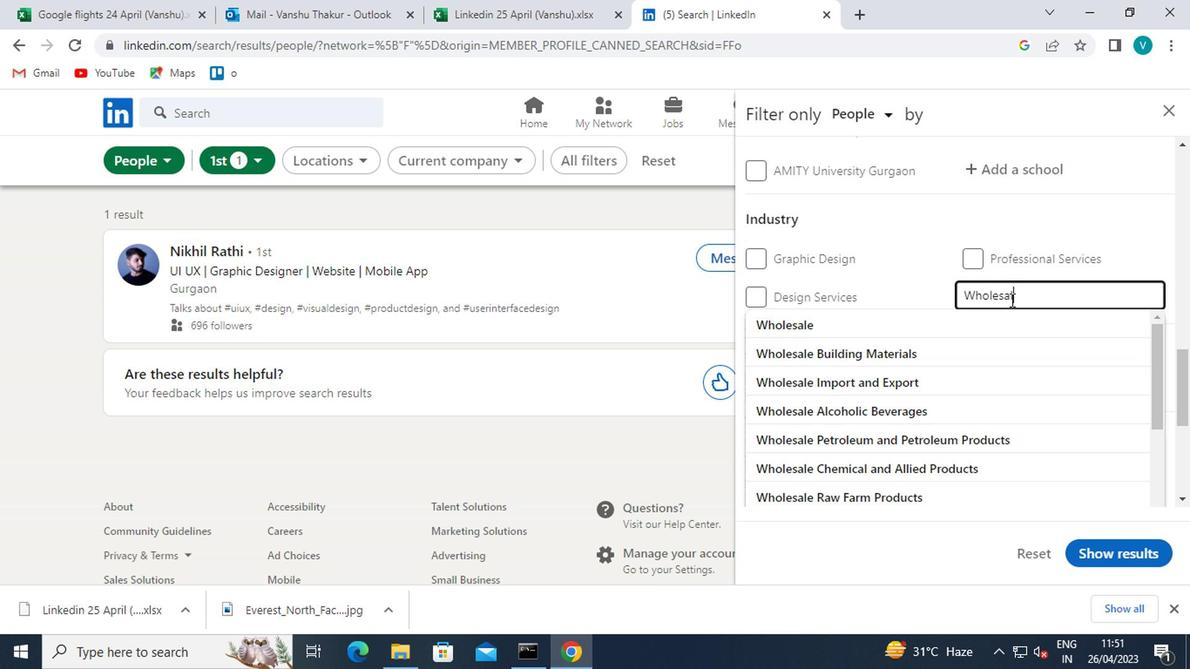 
Action: Mouse moved to (1020, 309)
Screenshot: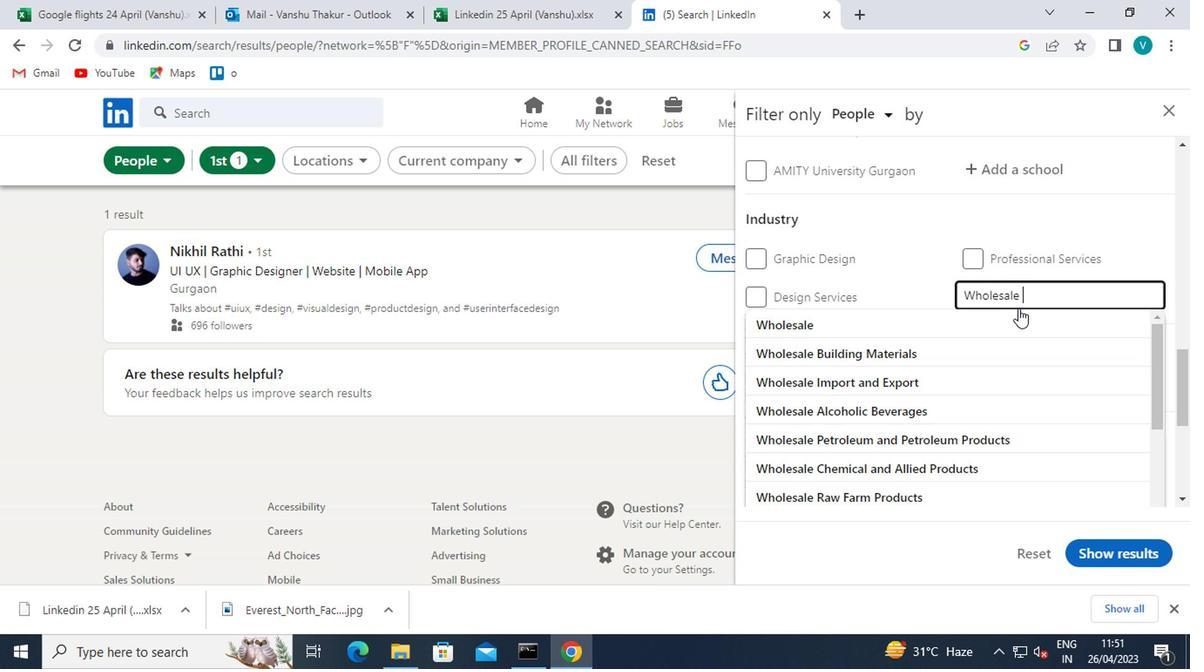 
Action: Key pressed <Key.shift>REC
Screenshot: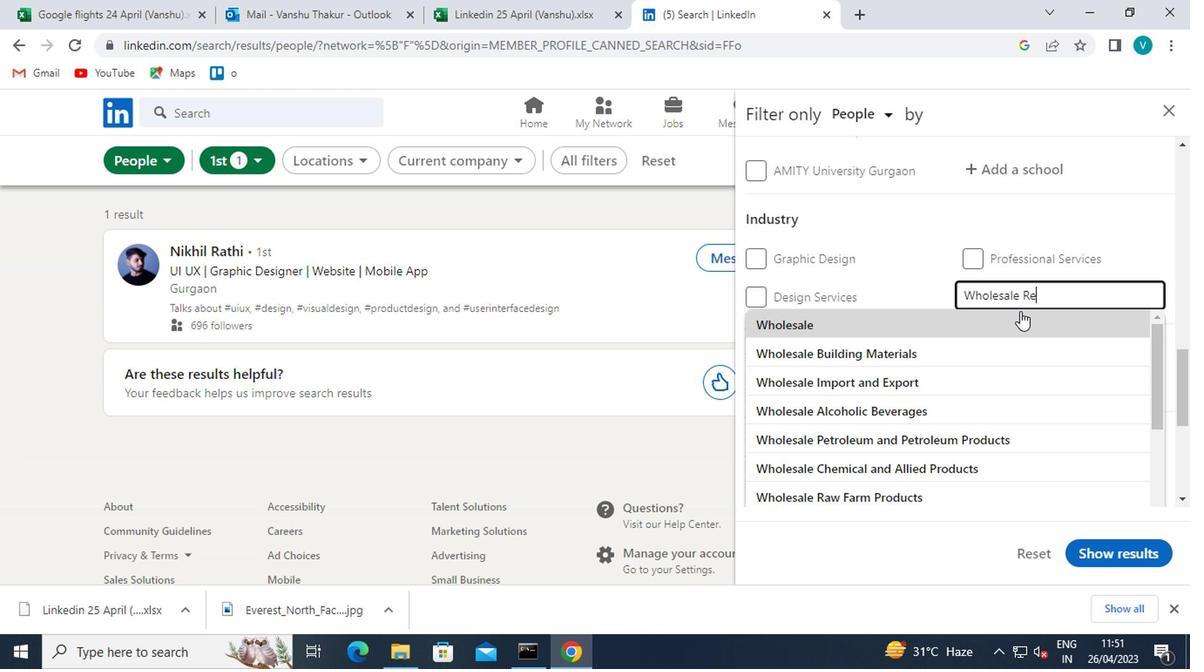 
Action: Mouse pressed left at (1020, 309)
Screenshot: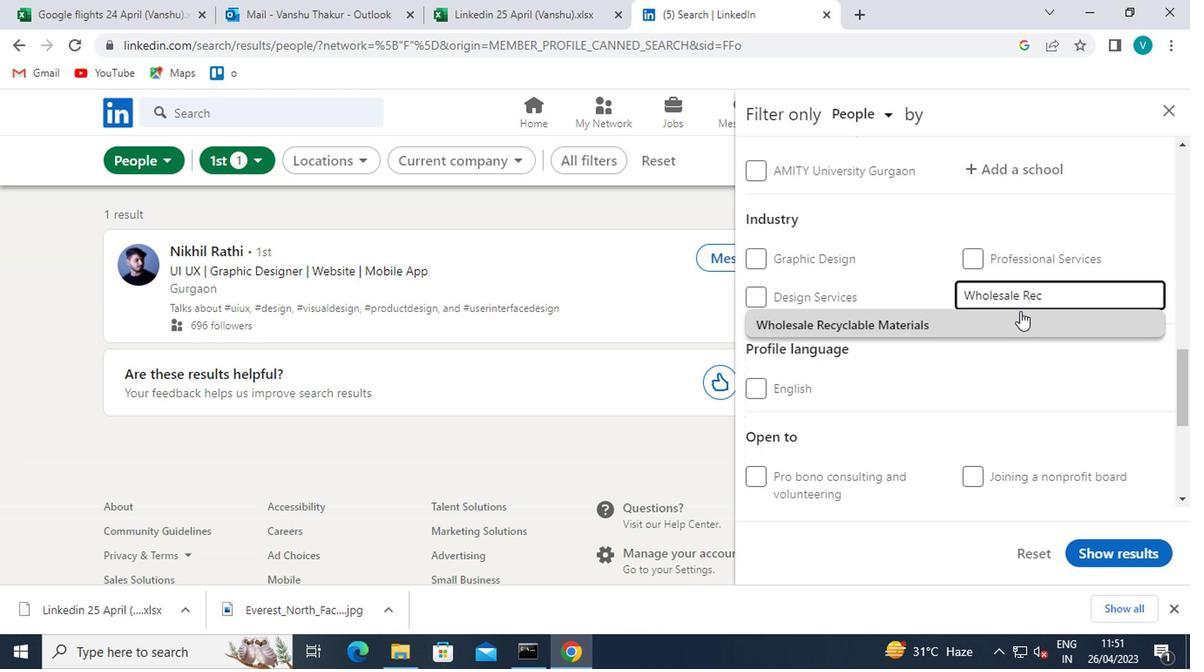 
Action: Mouse scrolled (1020, 309) with delta (0, 0)
Screenshot: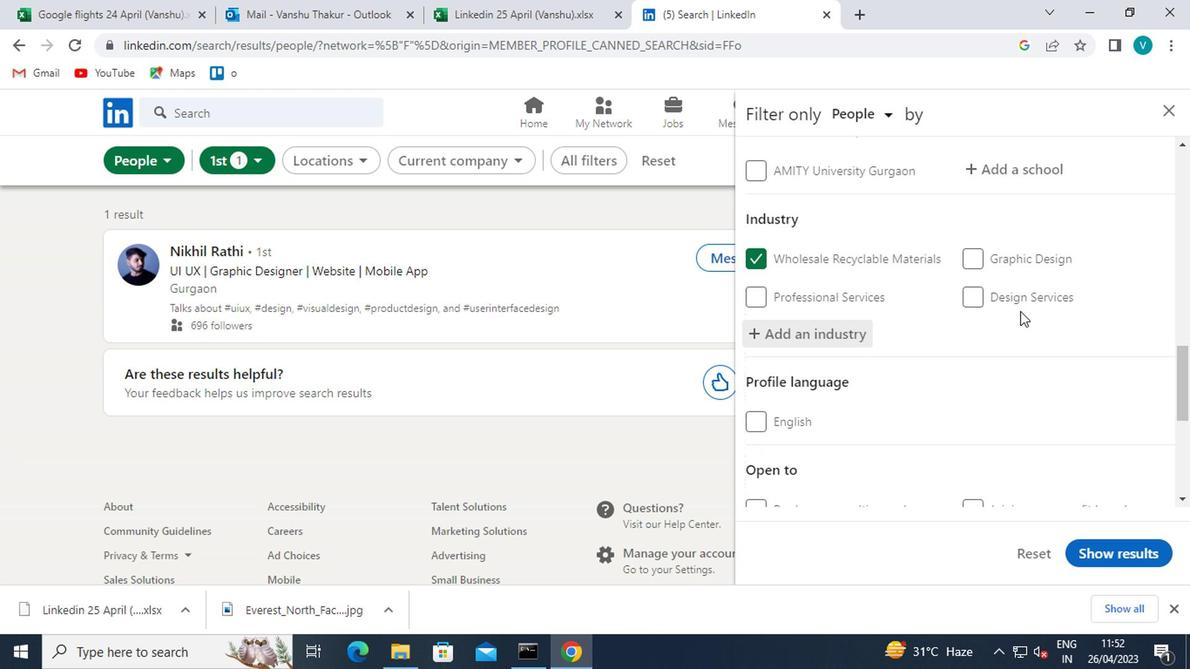 
Action: Mouse scrolled (1020, 309) with delta (0, 0)
Screenshot: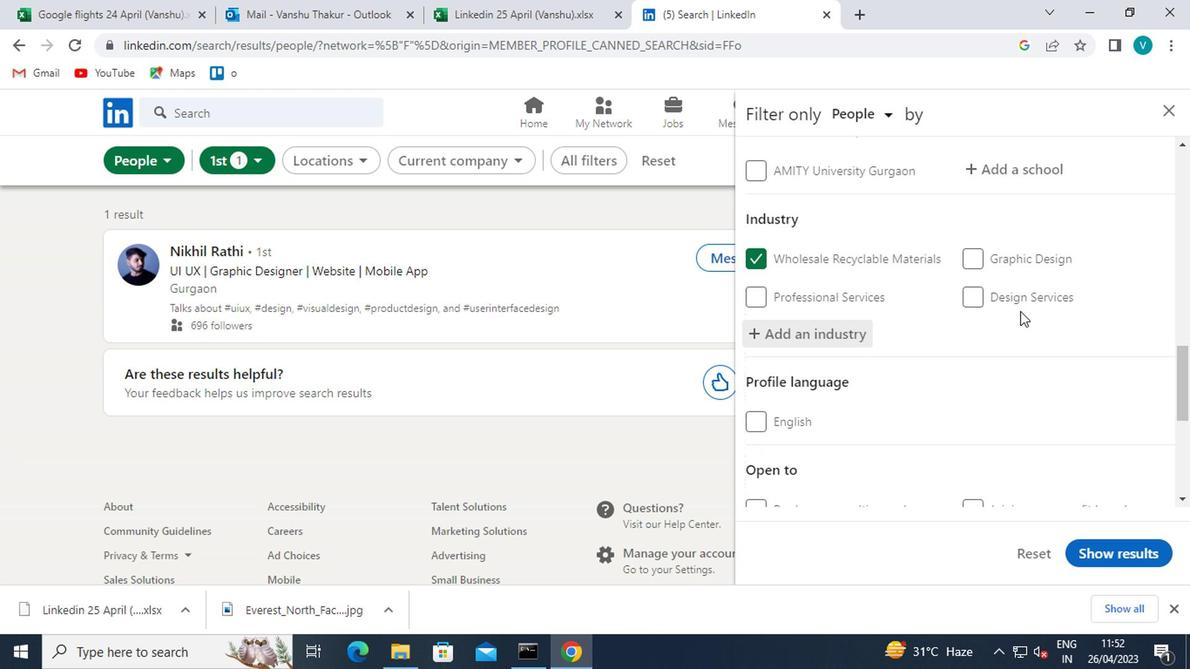 
Action: Mouse moved to (915, 384)
Screenshot: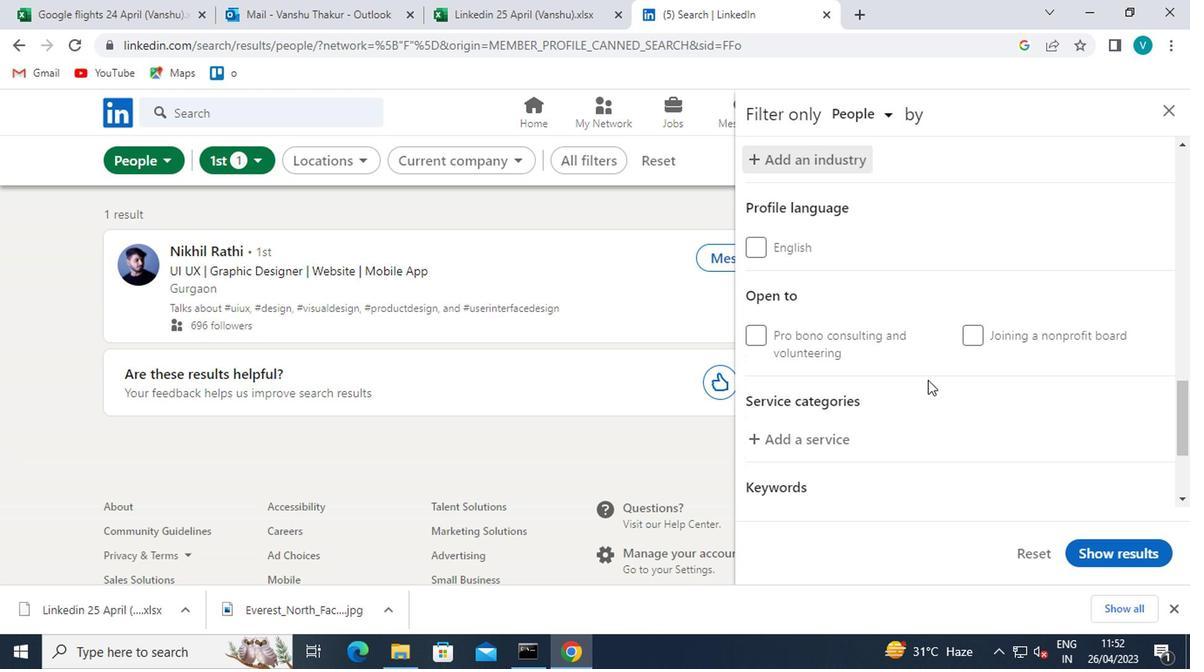 
Action: Mouse scrolled (915, 384) with delta (0, 0)
Screenshot: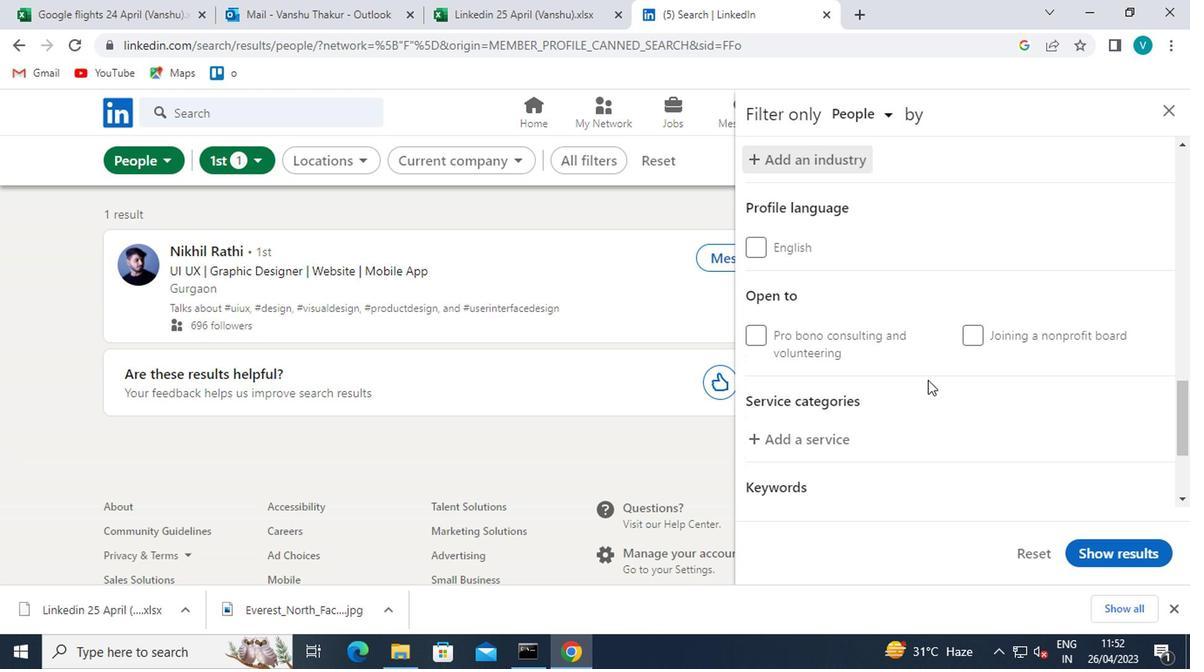 
Action: Mouse moved to (823, 362)
Screenshot: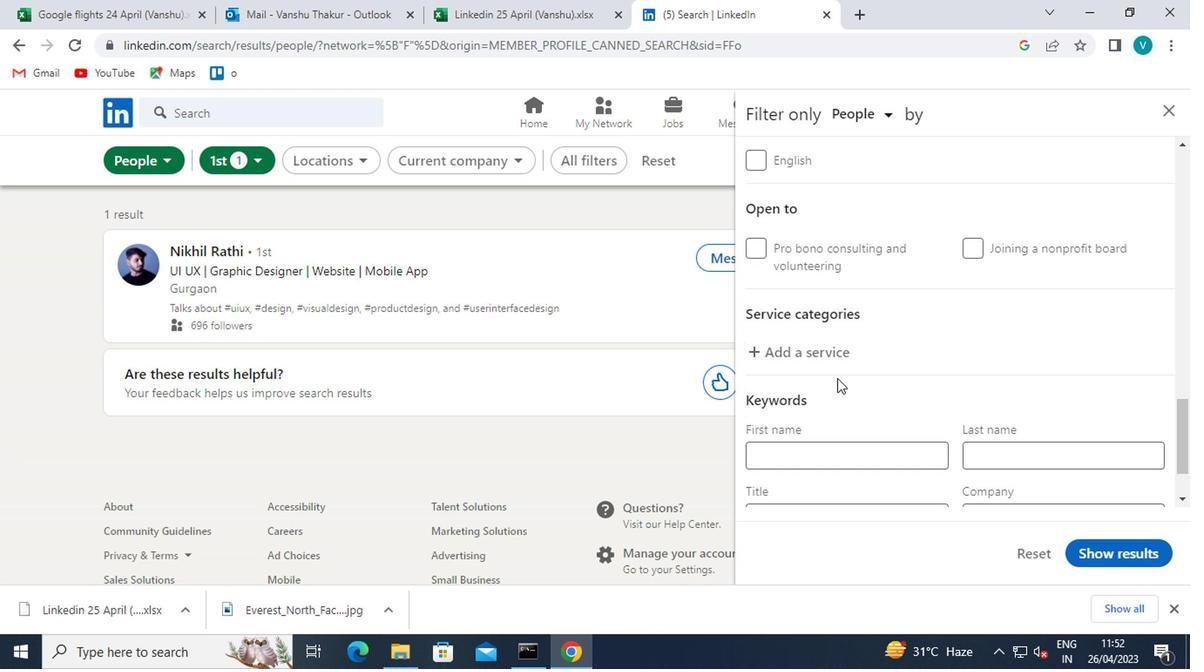 
Action: Mouse pressed left at (823, 362)
Screenshot: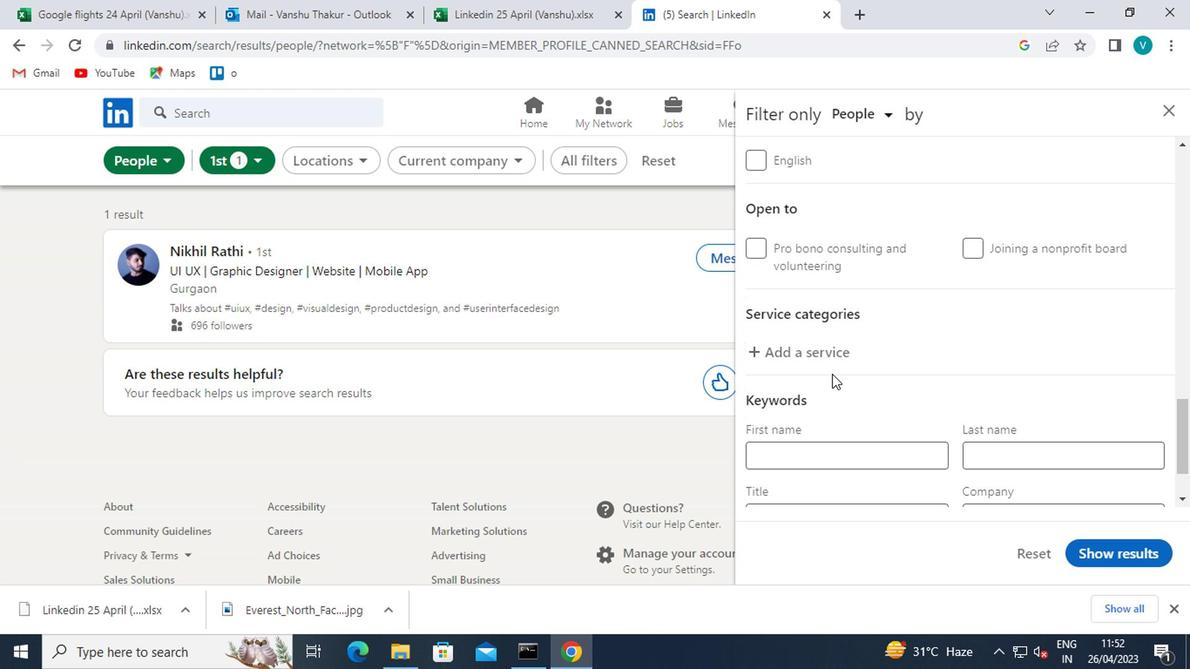 
Action: Key pressed <Key.shift>INFORMATION<Key.space>
Screenshot: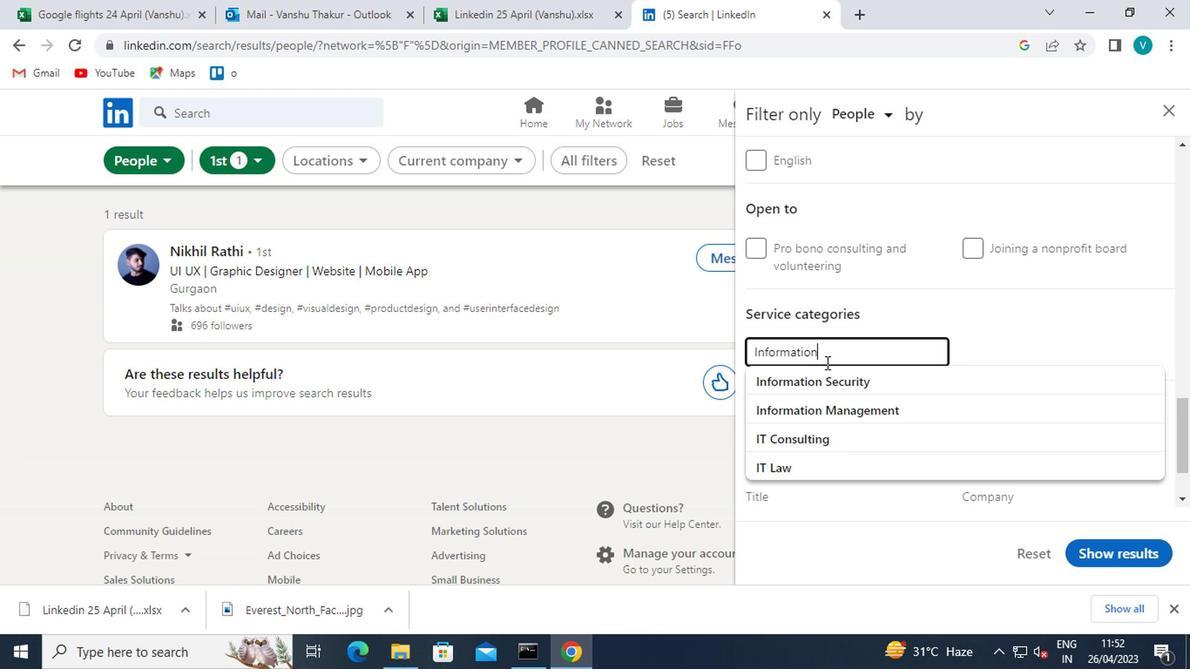 
Action: Mouse moved to (839, 371)
Screenshot: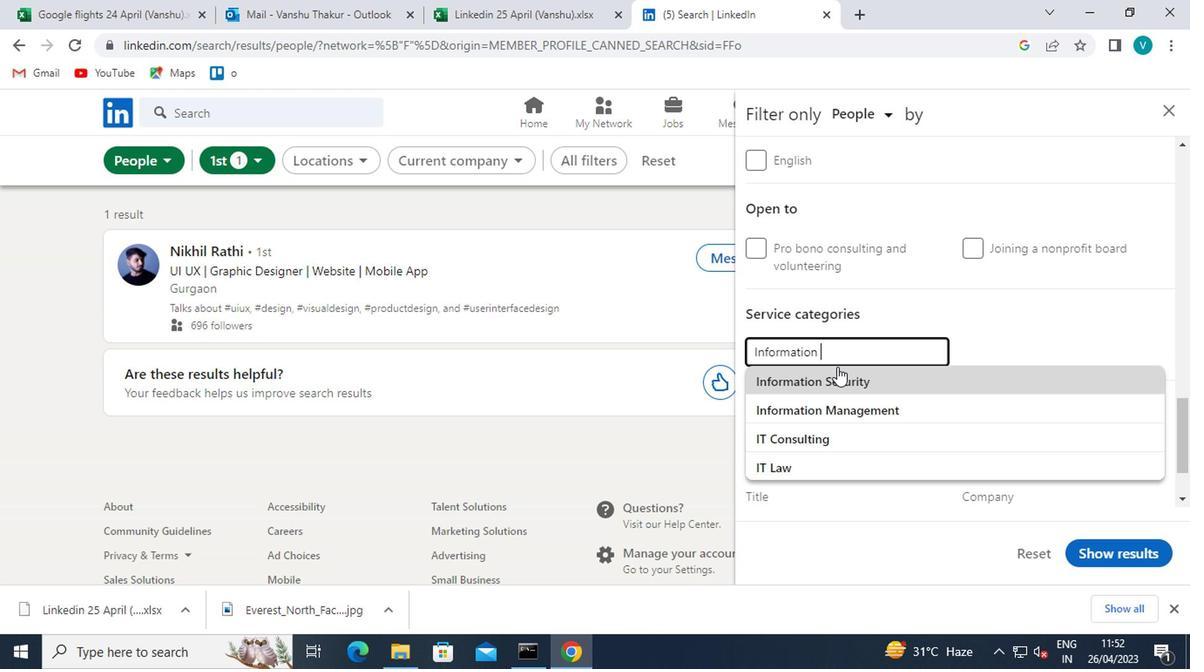
Action: Mouse pressed left at (839, 371)
Screenshot: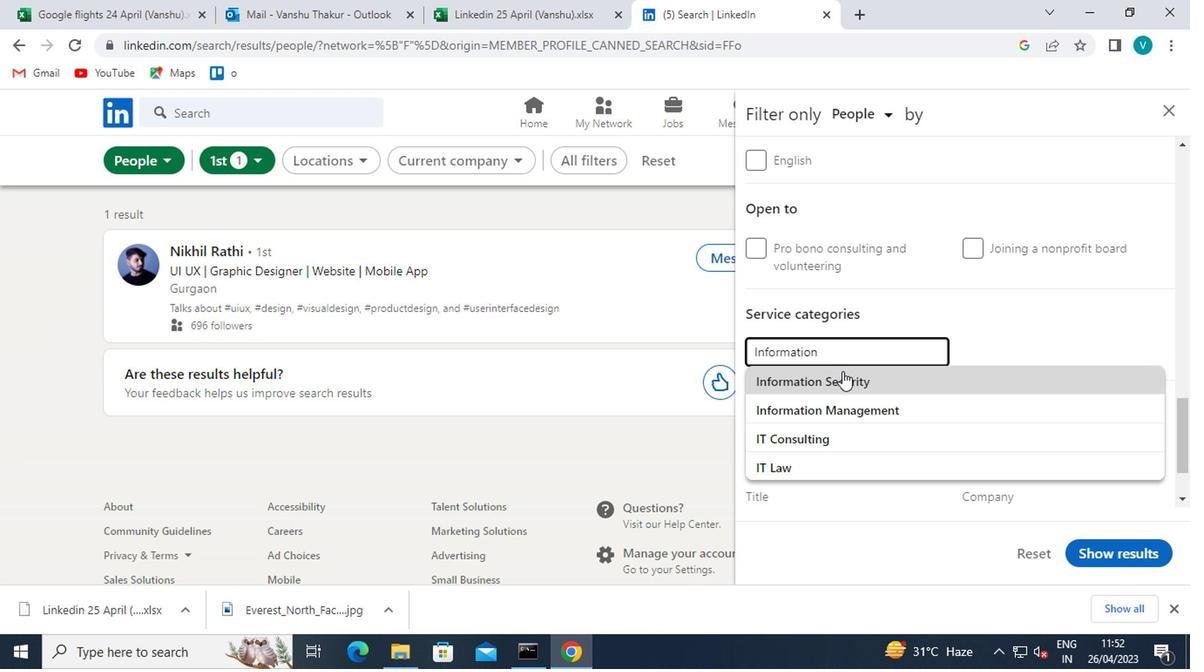 
Action: Mouse scrolled (839, 370) with delta (0, -1)
Screenshot: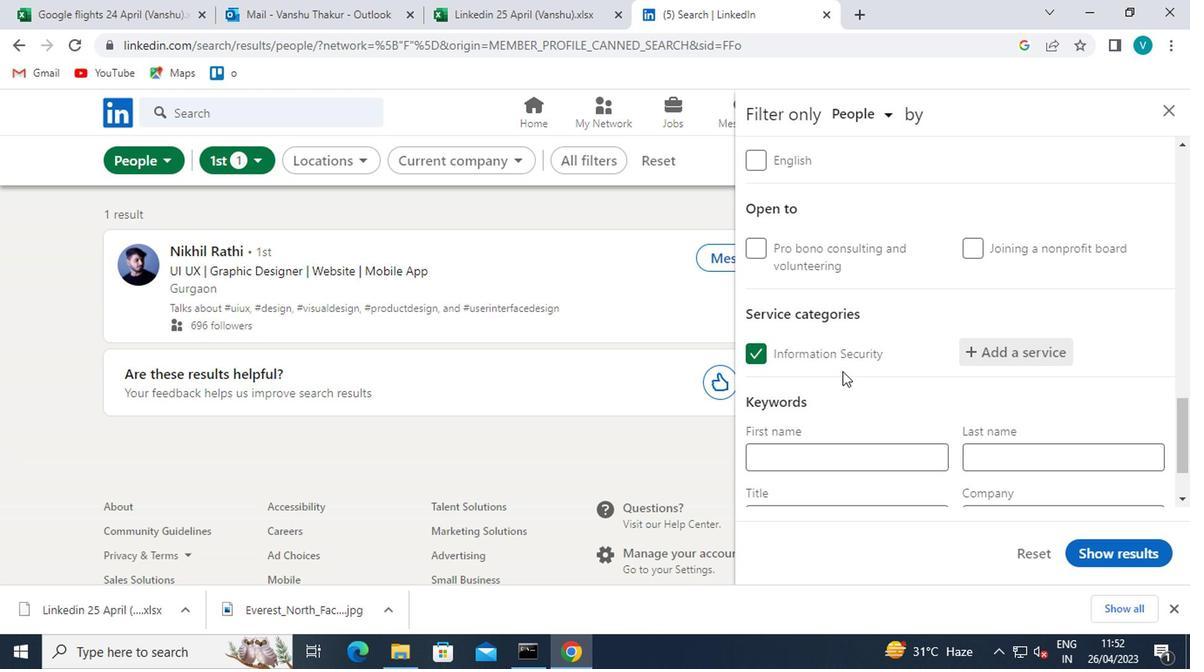 
Action: Mouse scrolled (839, 370) with delta (0, -1)
Screenshot: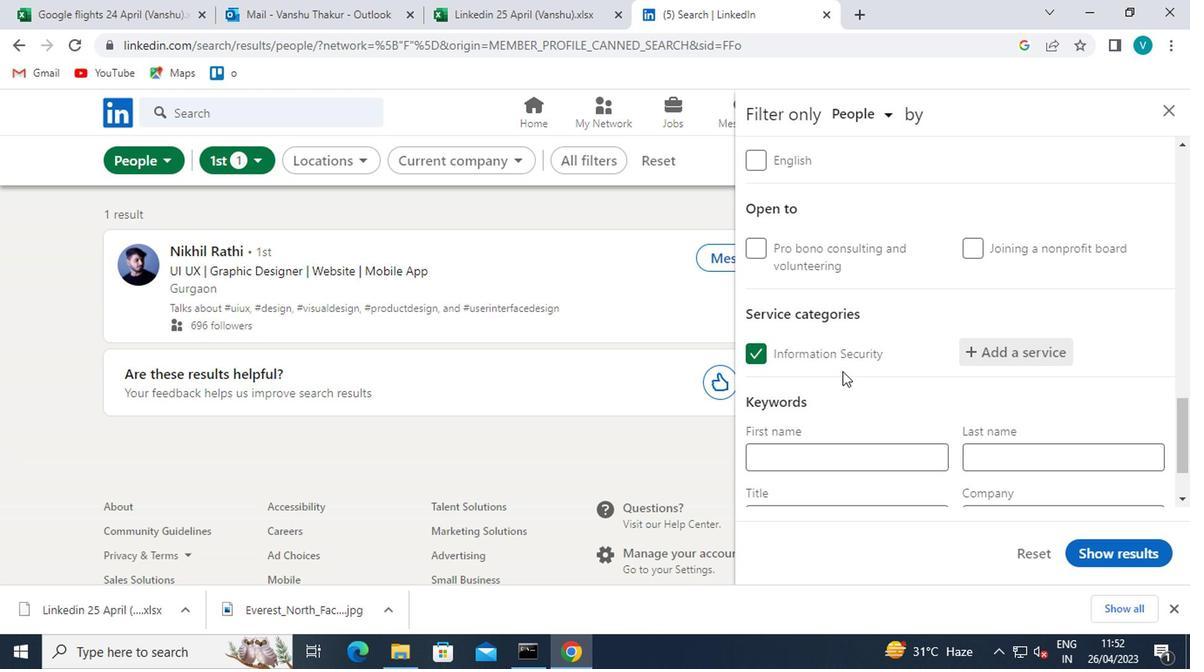
Action: Mouse moved to (815, 420)
Screenshot: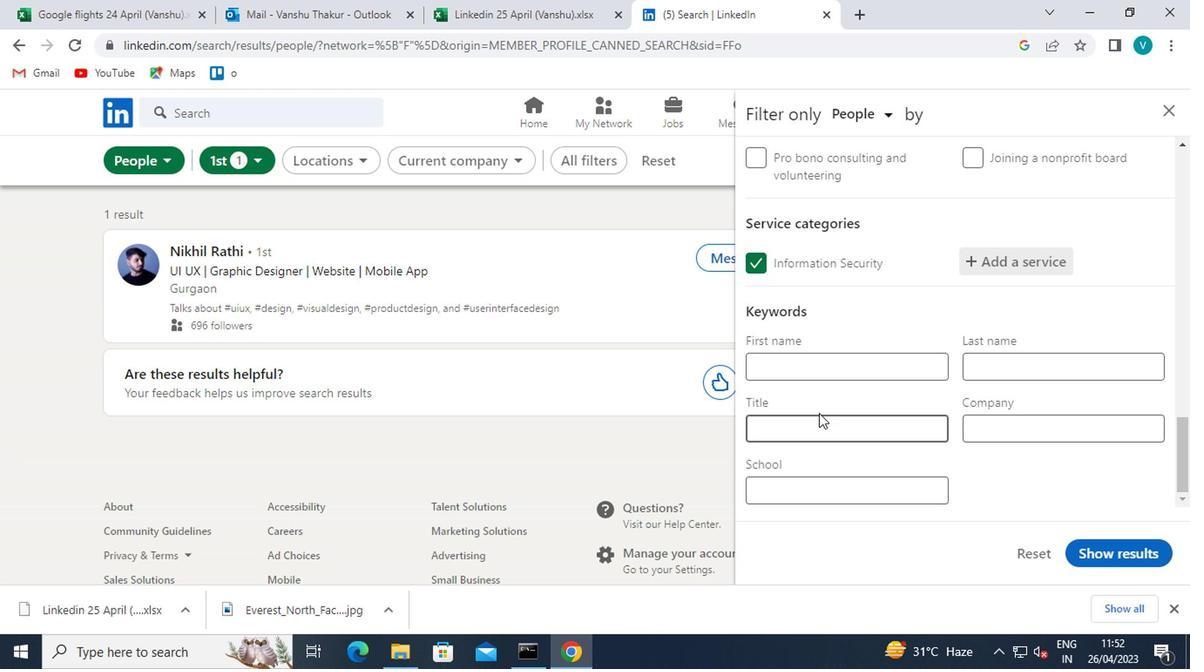 
Action: Mouse pressed left at (815, 420)
Screenshot: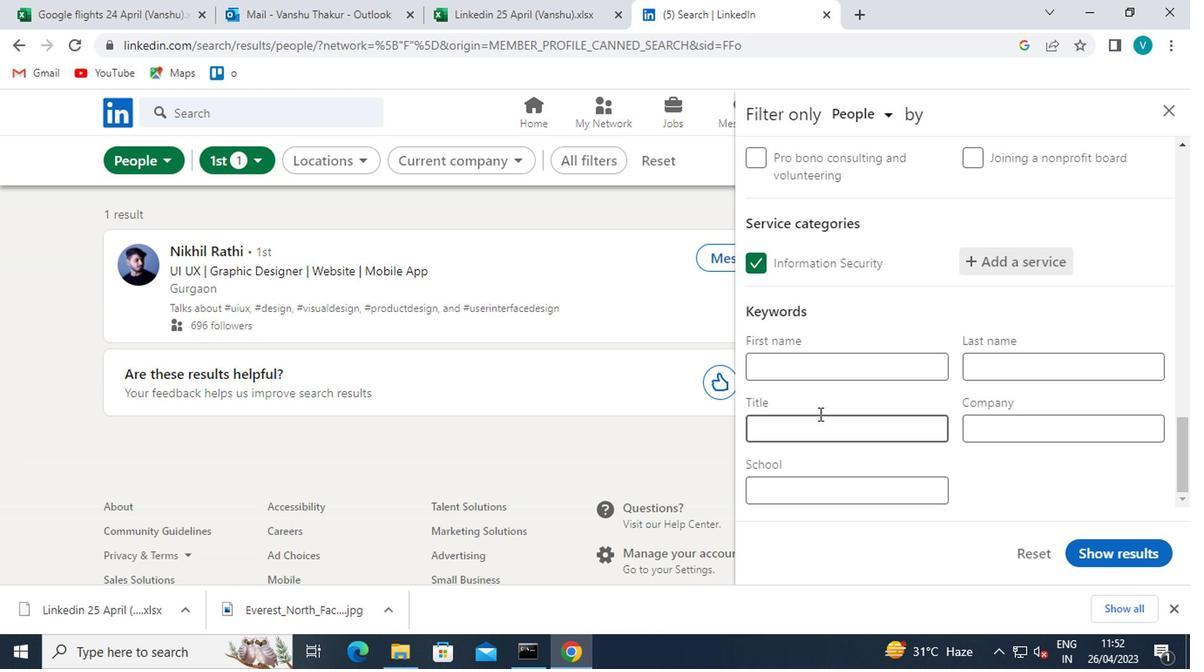 
Action: Mouse moved to (814, 420)
Screenshot: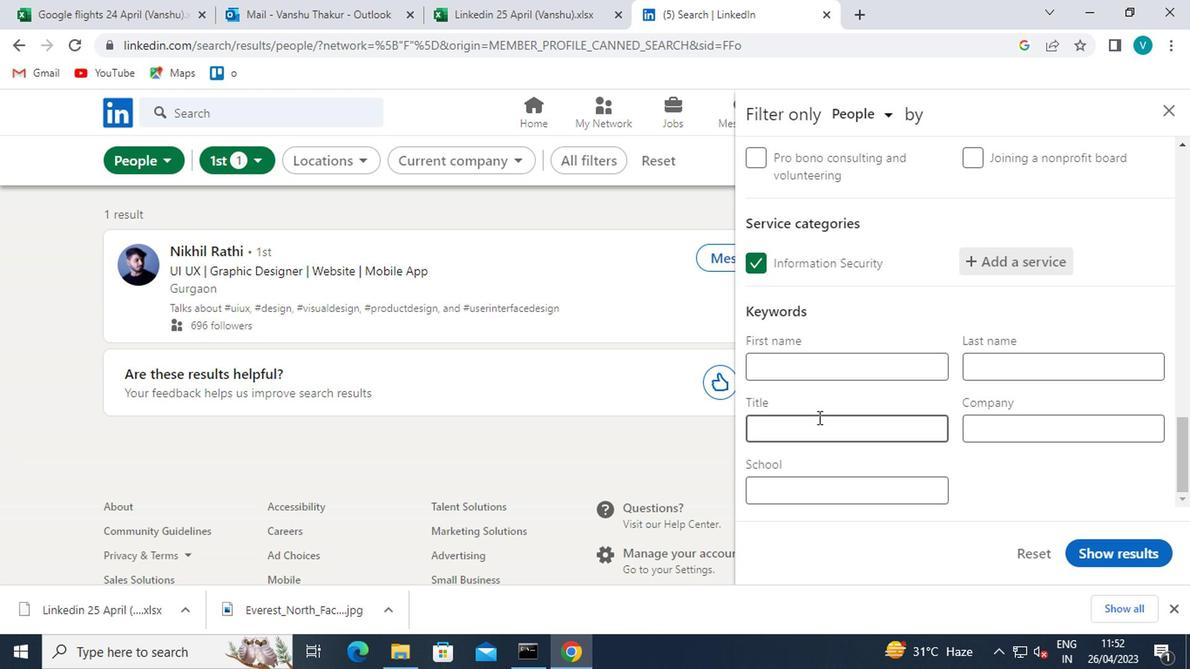 
Action: Key pressed <Key.shift>HOSPITAL<Key.space><Key.shift>VOLUNTEER
Screenshot: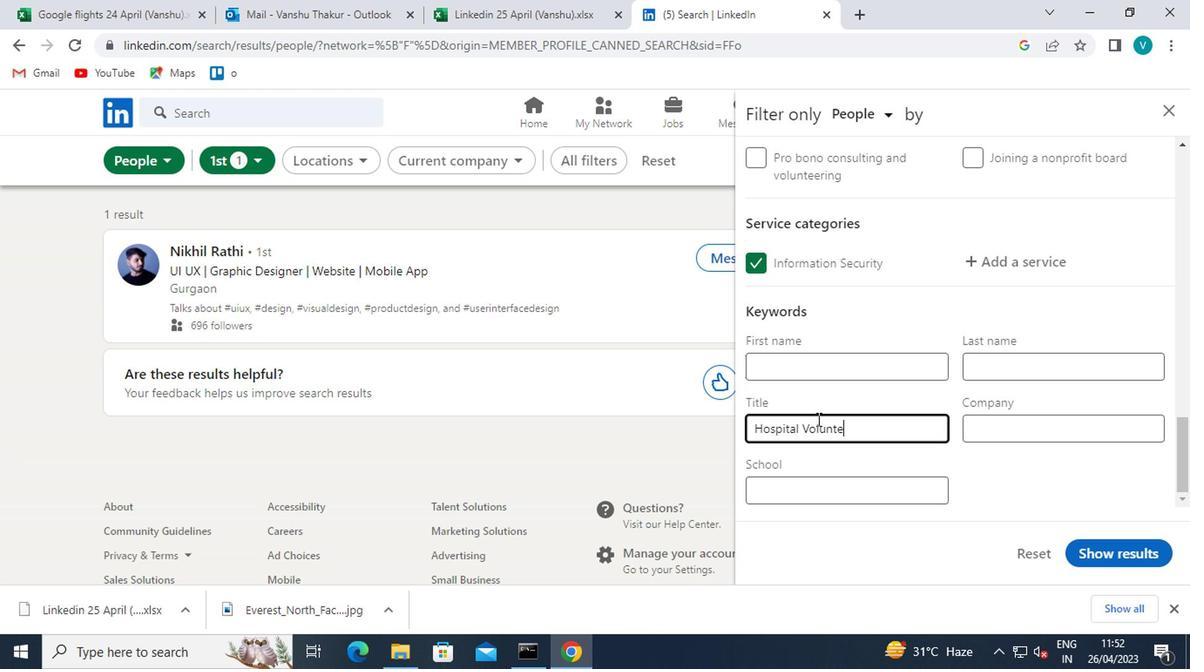 
Action: Mouse moved to (1110, 549)
Screenshot: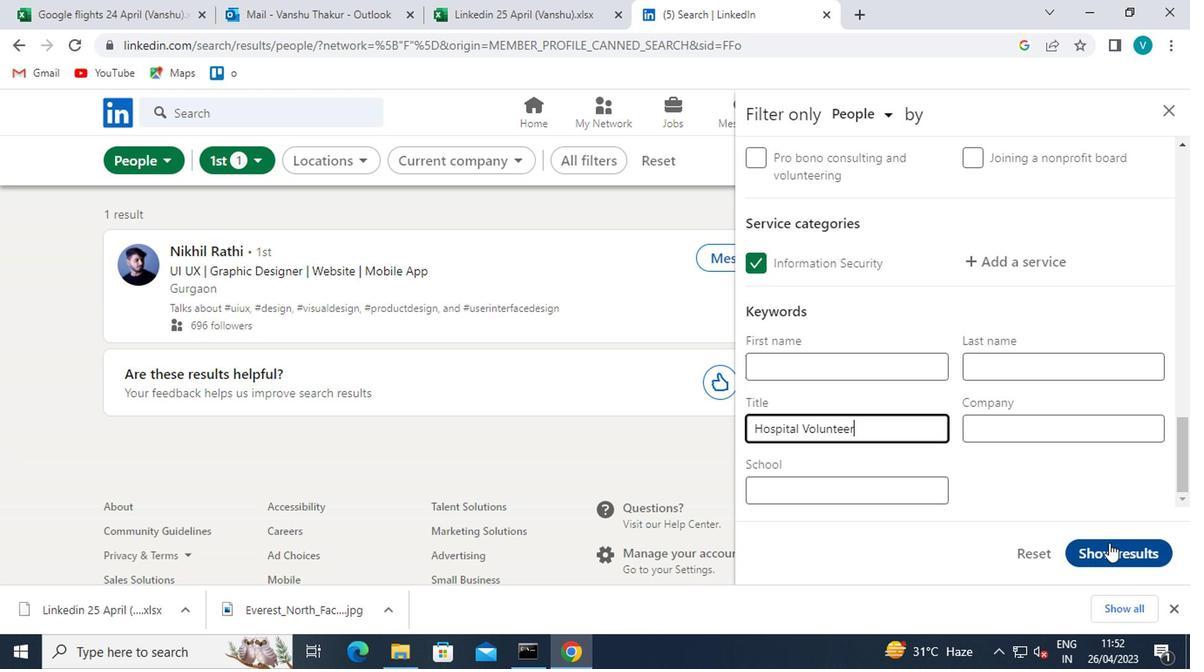 
Action: Mouse pressed left at (1110, 549)
Screenshot: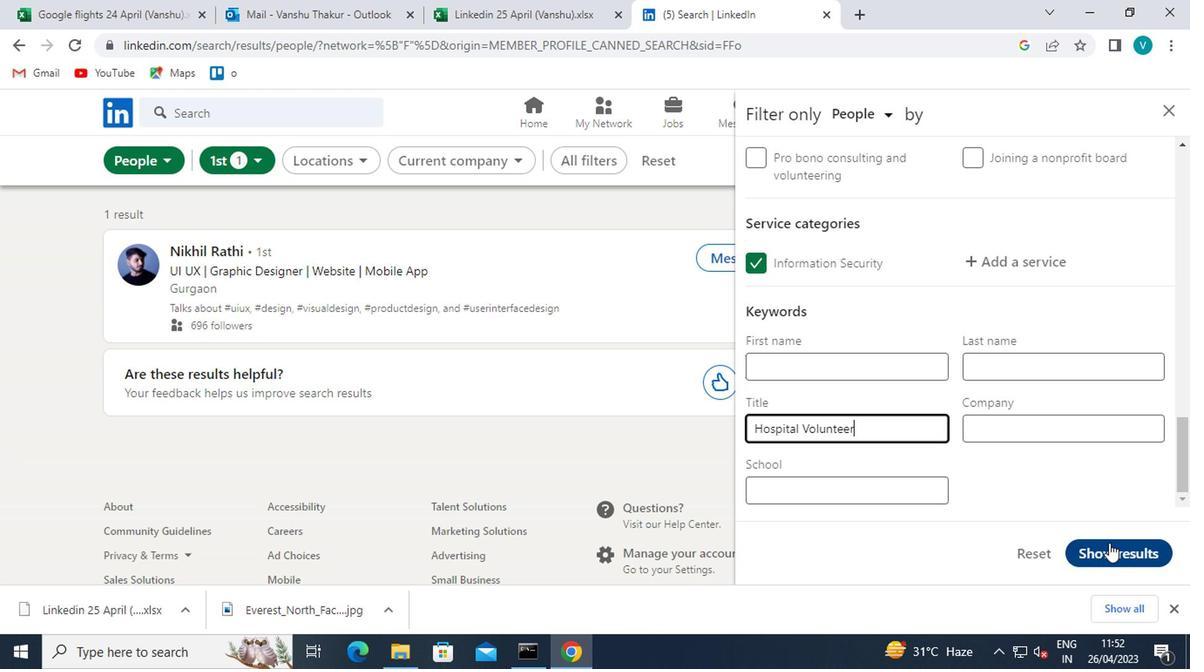 
